 Task: Look for space in Beppu, Japan from 9th June, 2023 to 16th June, 2023 for 2 adults in price range Rs.8000 to Rs.16000. Place can be entire place with 2 bedrooms having 2 beds and 1 bathroom. Property type can be house, flat, guest house. Booking option can be shelf check-in. Required host language is English.
Action: Mouse moved to (547, 141)
Screenshot: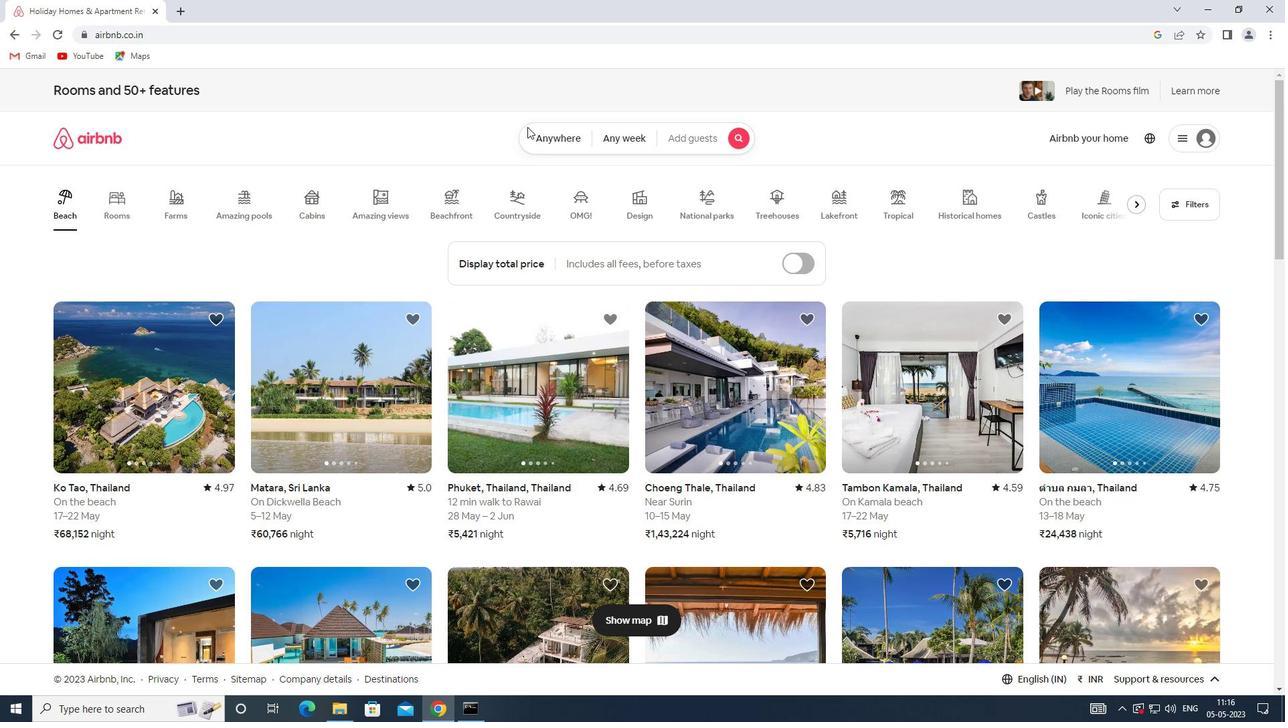 
Action: Mouse pressed left at (547, 141)
Screenshot: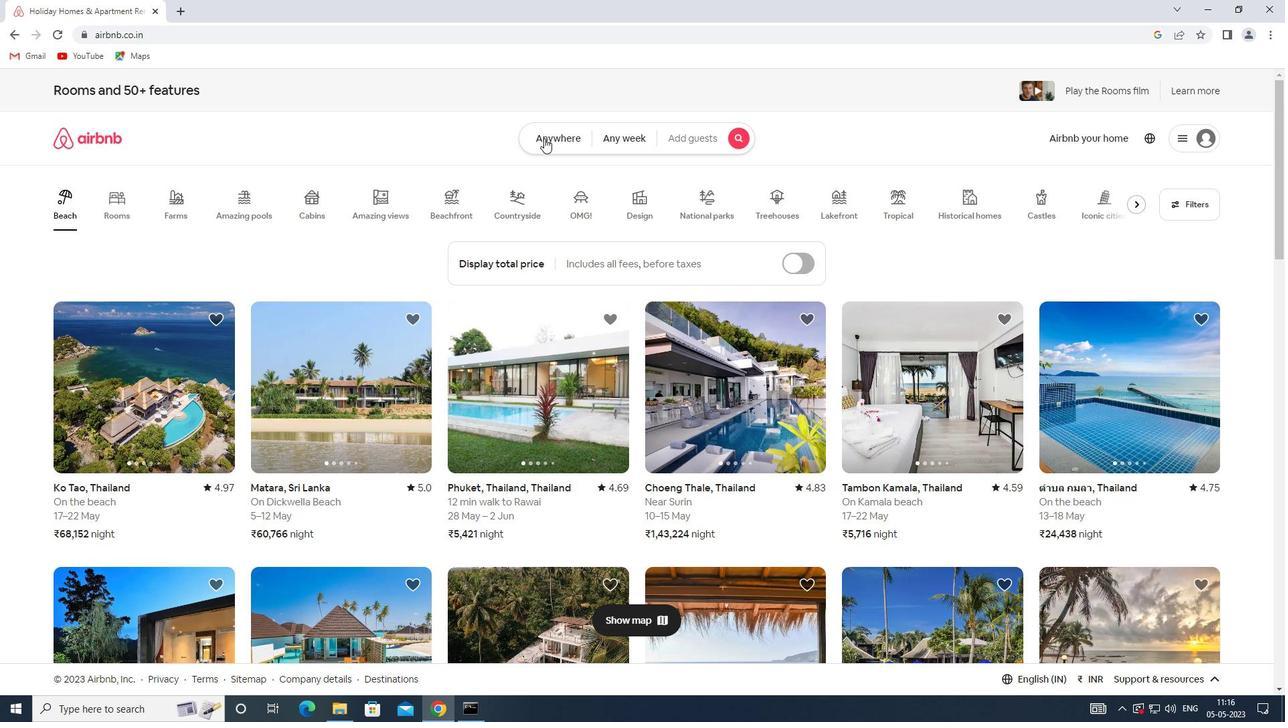 
Action: Mouse moved to (429, 191)
Screenshot: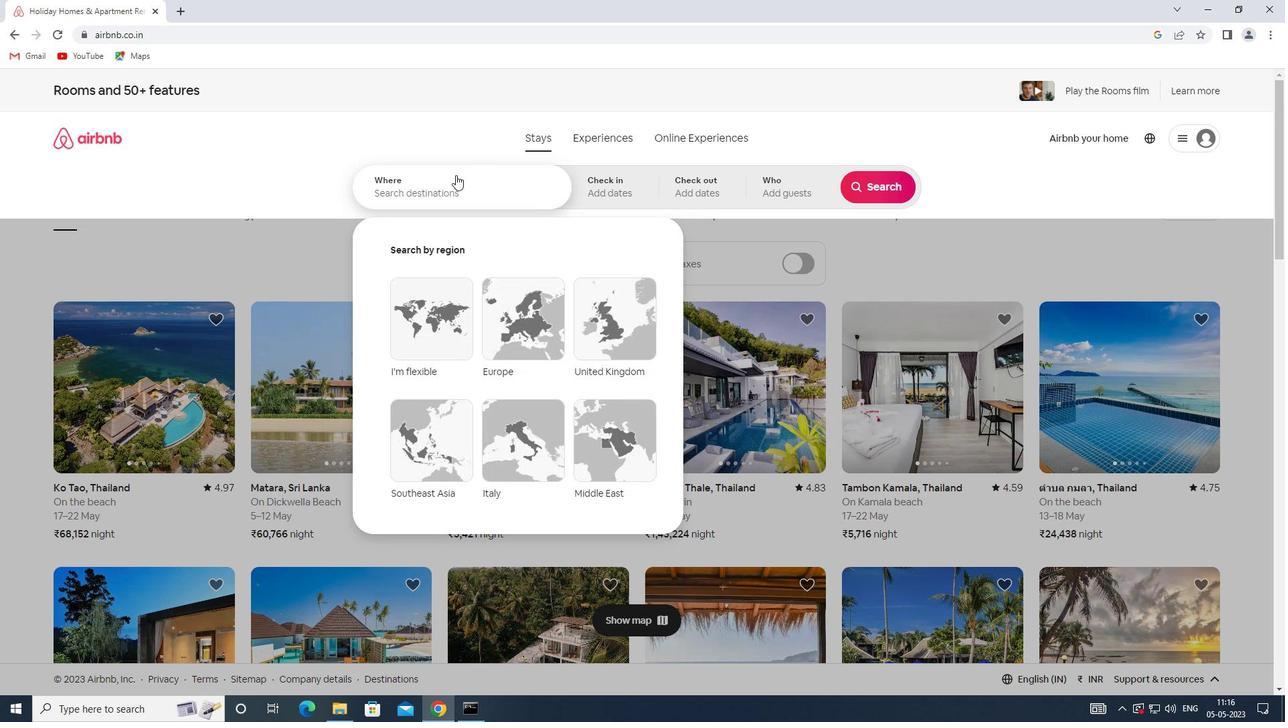 
Action: Mouse pressed left at (429, 191)
Screenshot: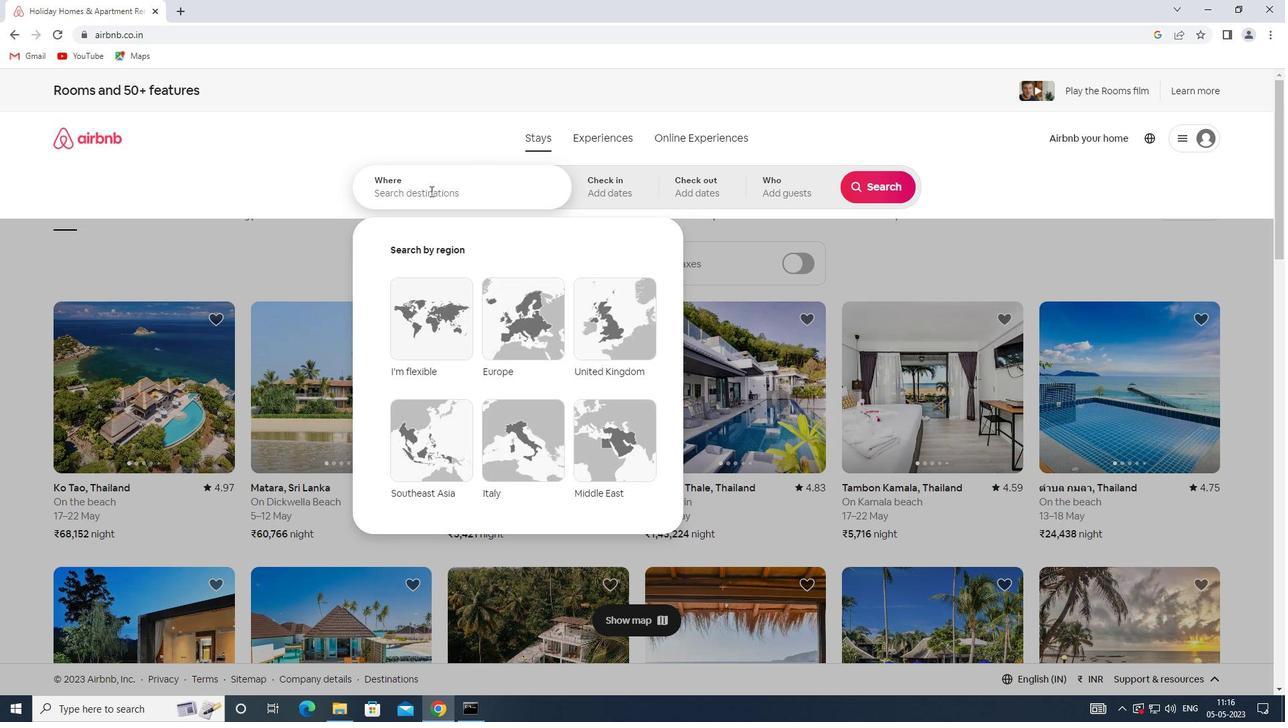 
Action: Key pressed <Key.shift>BEPPU,<Key.shift>JAPAN
Screenshot: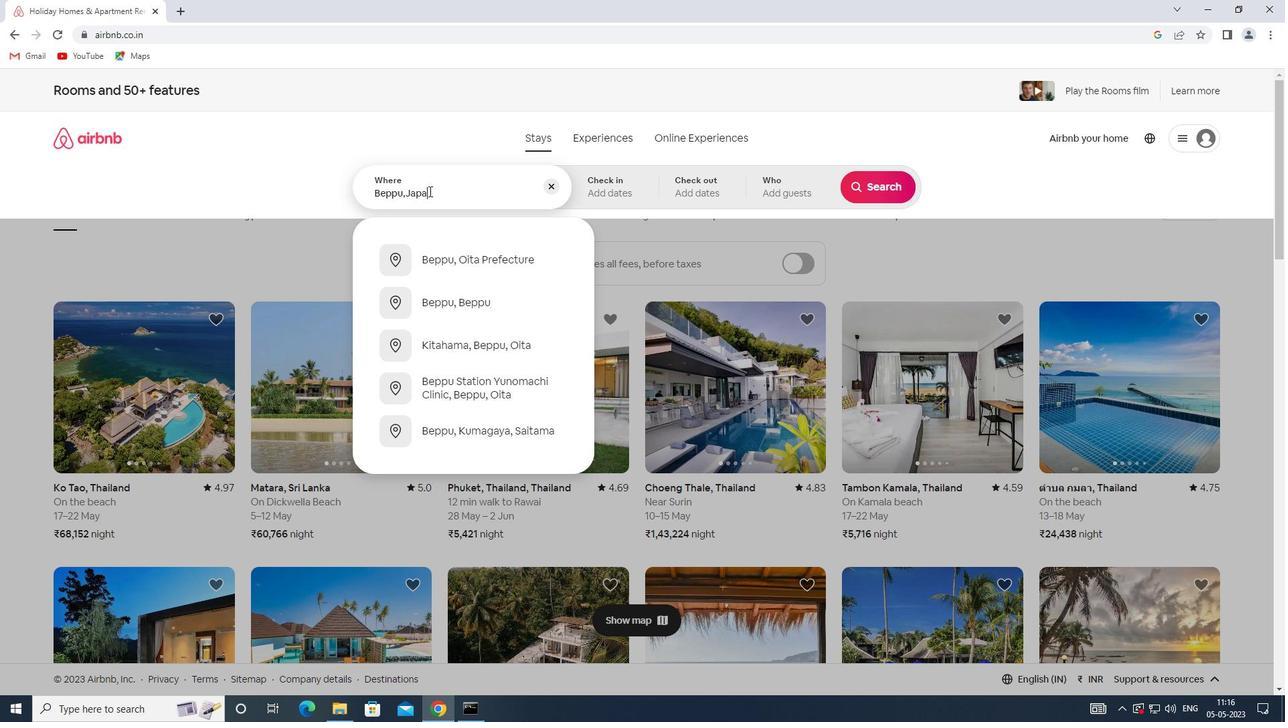 
Action: Mouse moved to (615, 188)
Screenshot: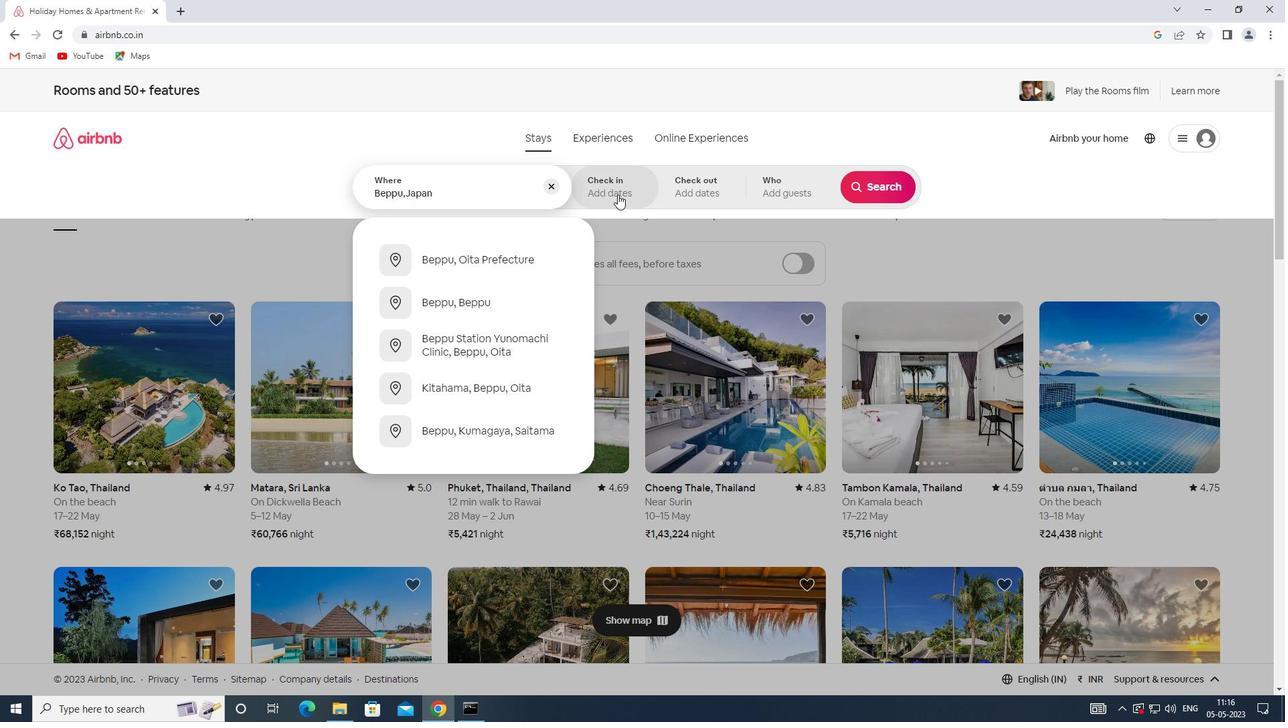 
Action: Mouse pressed left at (615, 188)
Screenshot: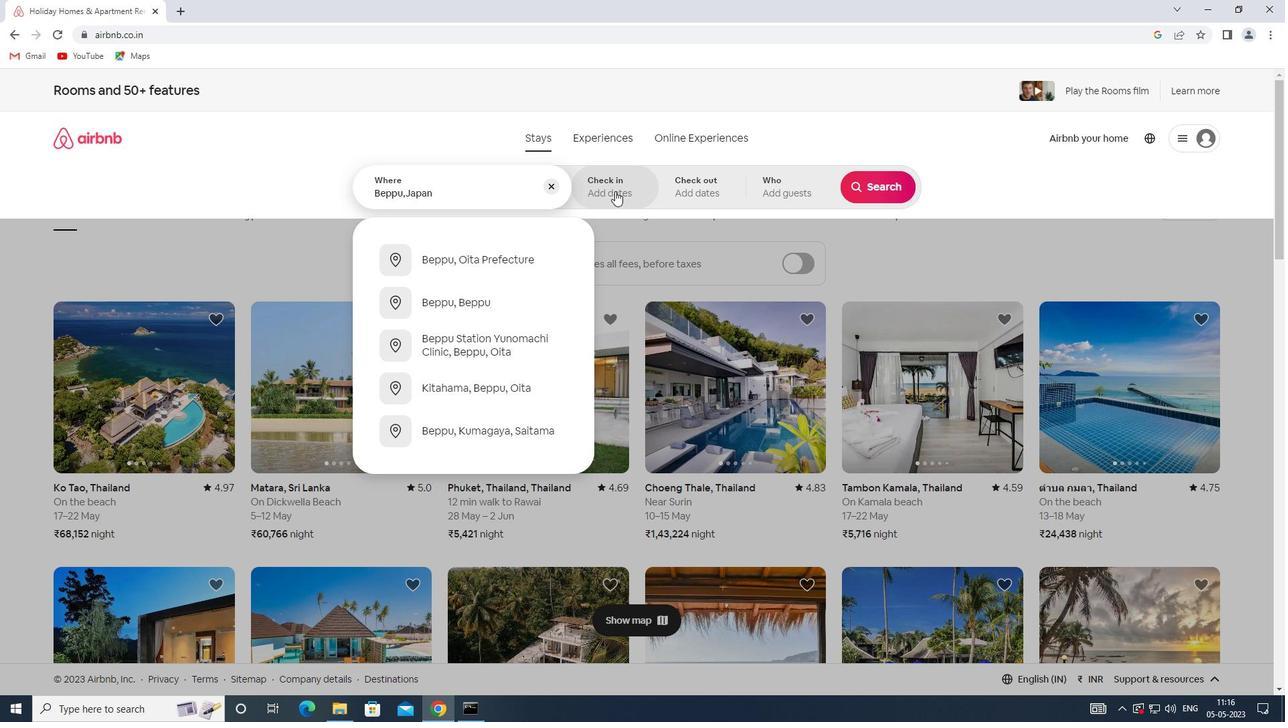 
Action: Mouse moved to (834, 380)
Screenshot: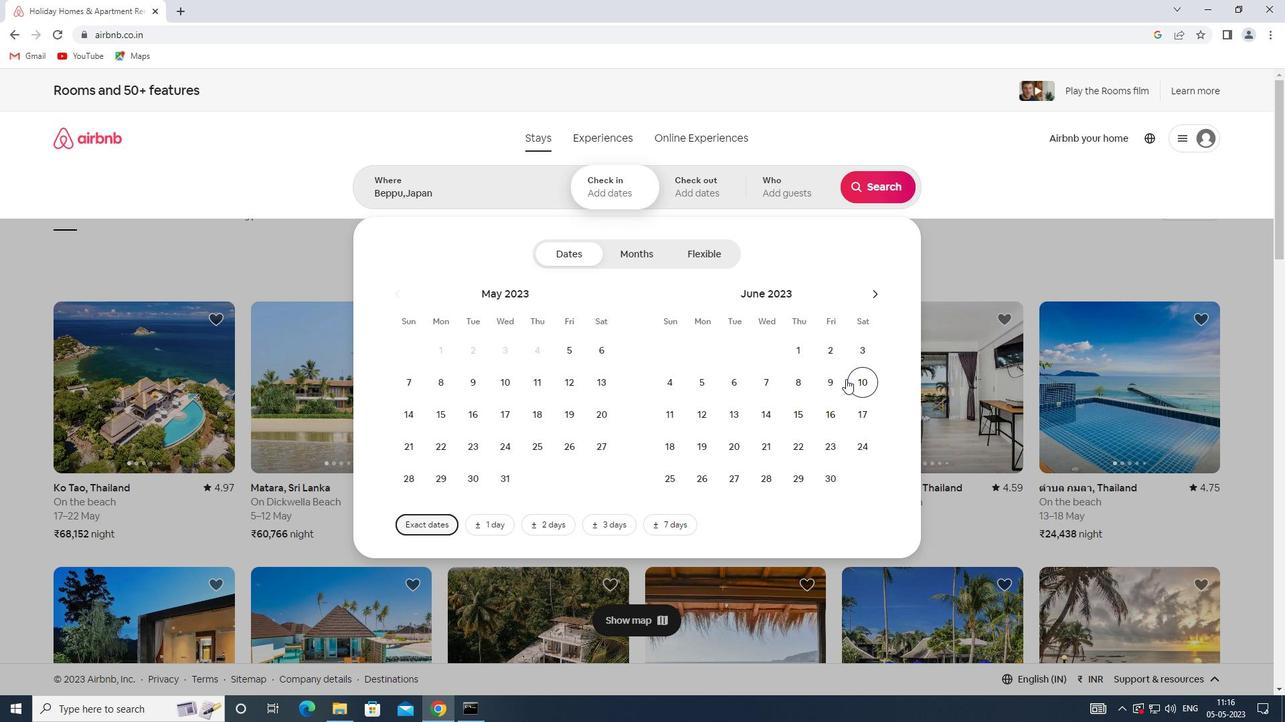 
Action: Mouse pressed left at (834, 380)
Screenshot: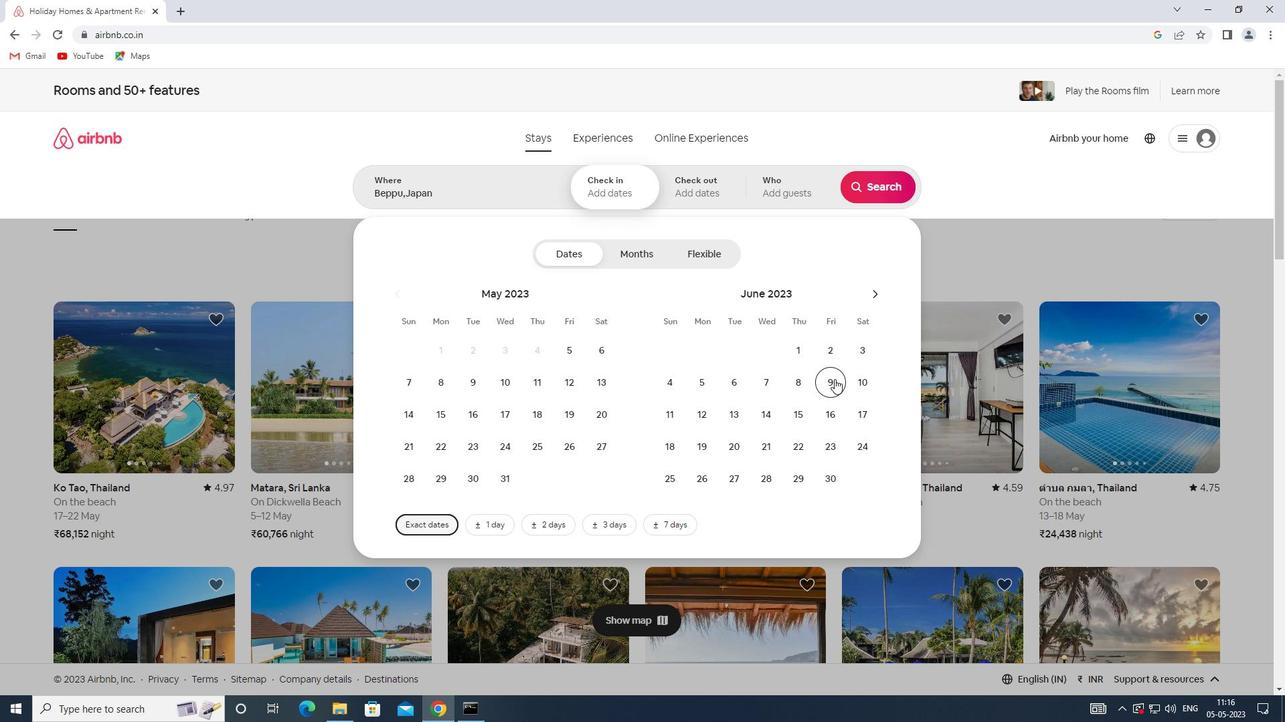 
Action: Mouse moved to (830, 416)
Screenshot: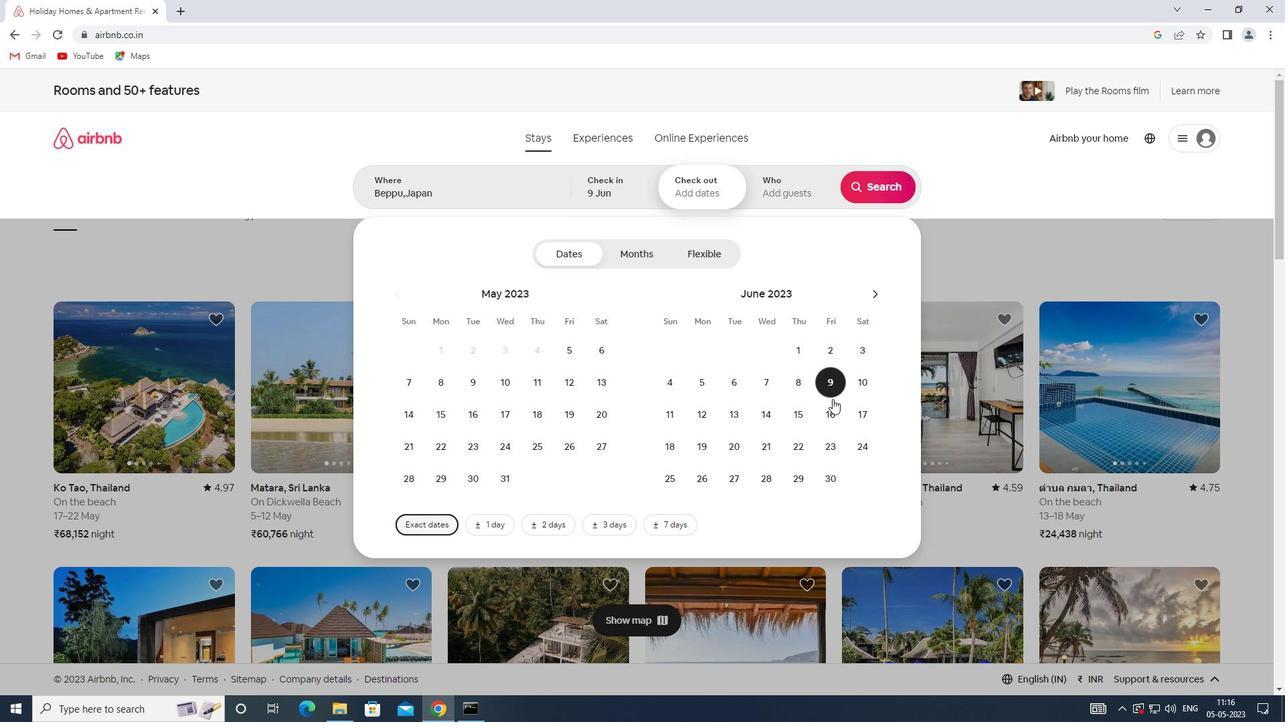 
Action: Mouse pressed left at (830, 416)
Screenshot: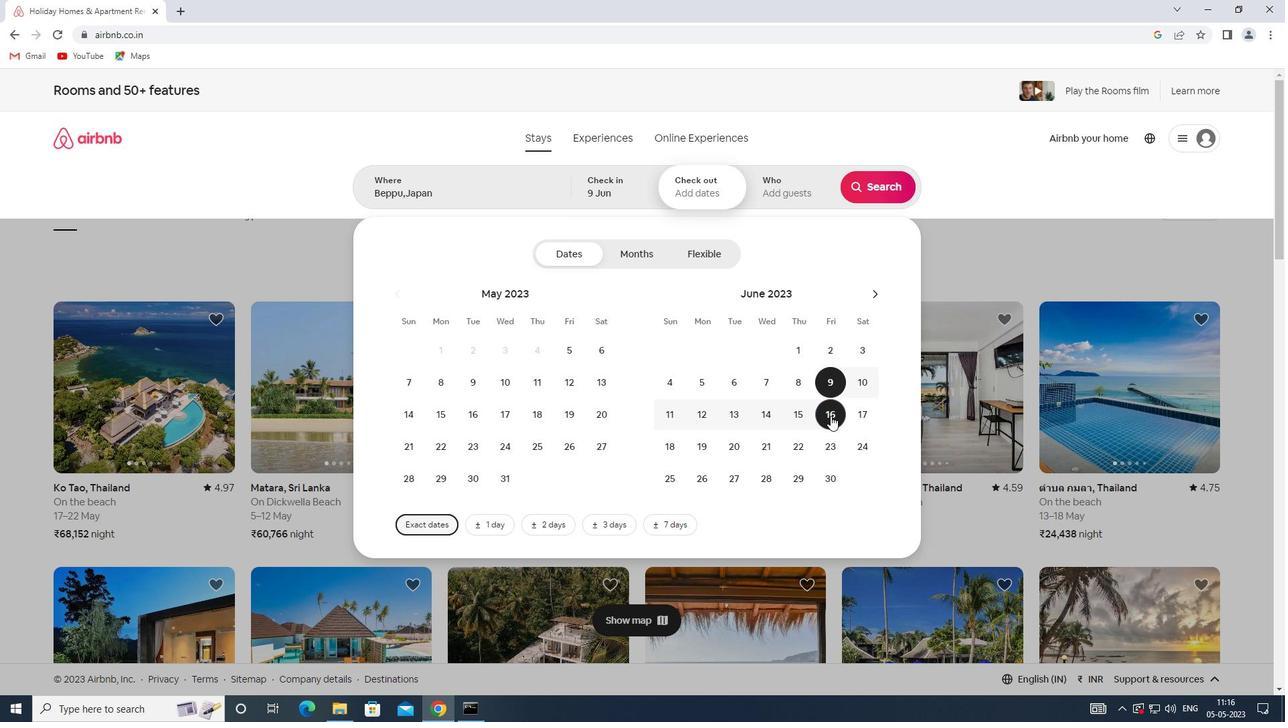 
Action: Mouse moved to (773, 189)
Screenshot: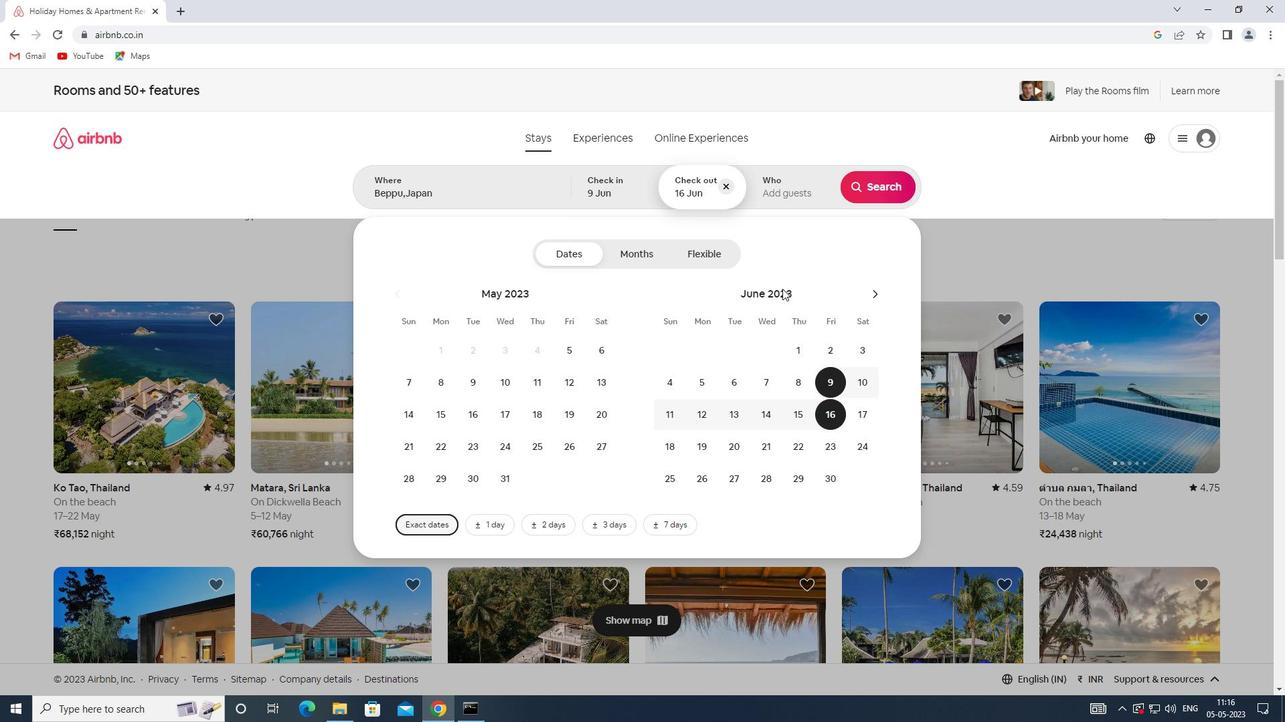 
Action: Mouse pressed left at (773, 189)
Screenshot: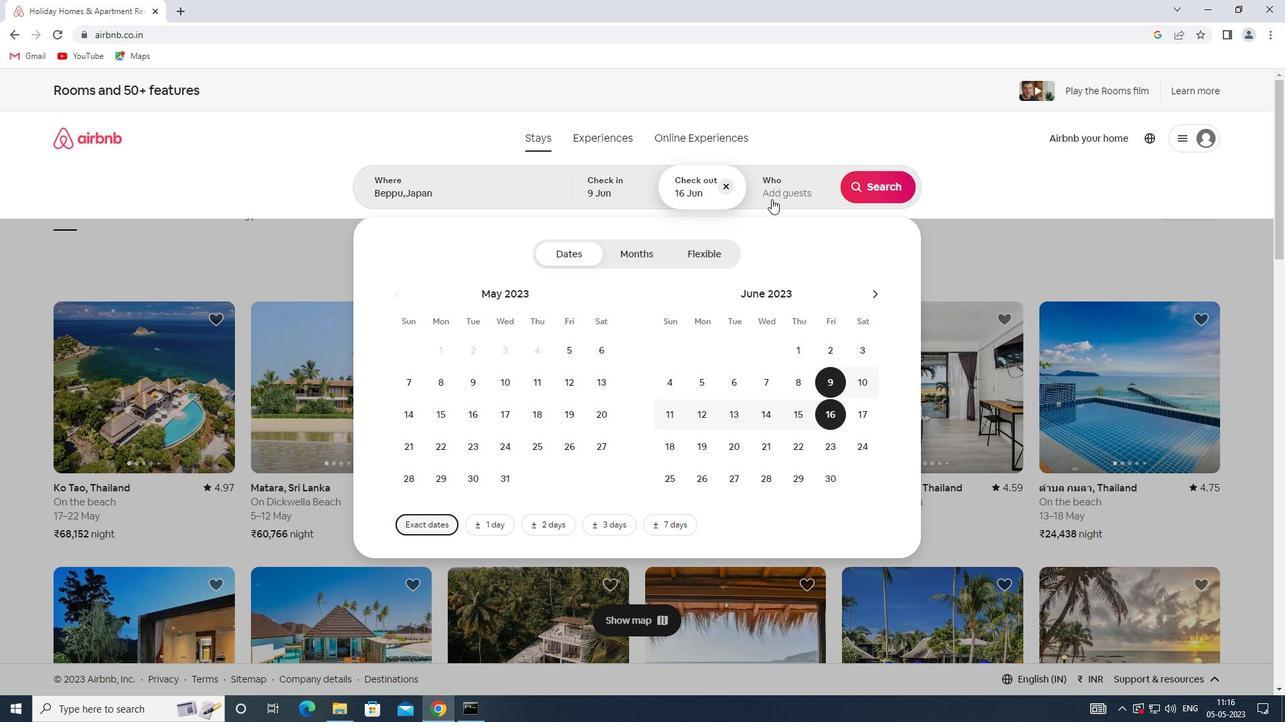 
Action: Mouse moved to (881, 255)
Screenshot: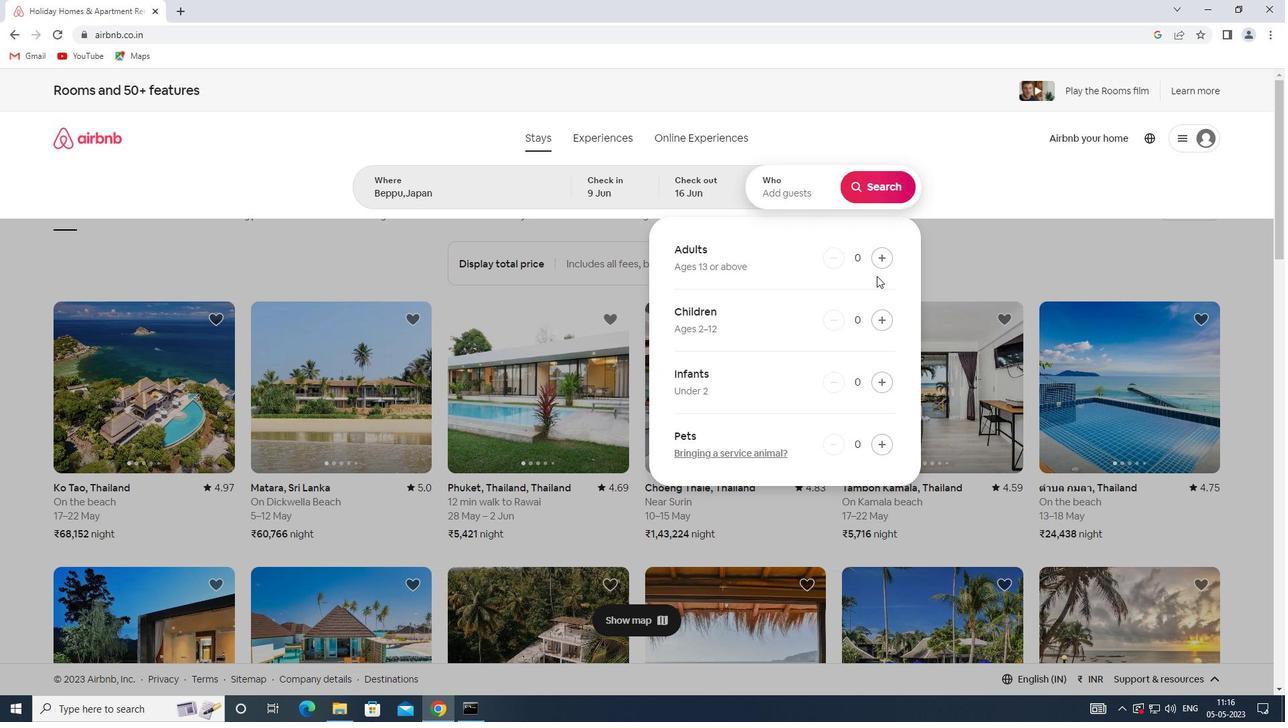 
Action: Mouse pressed left at (881, 255)
Screenshot: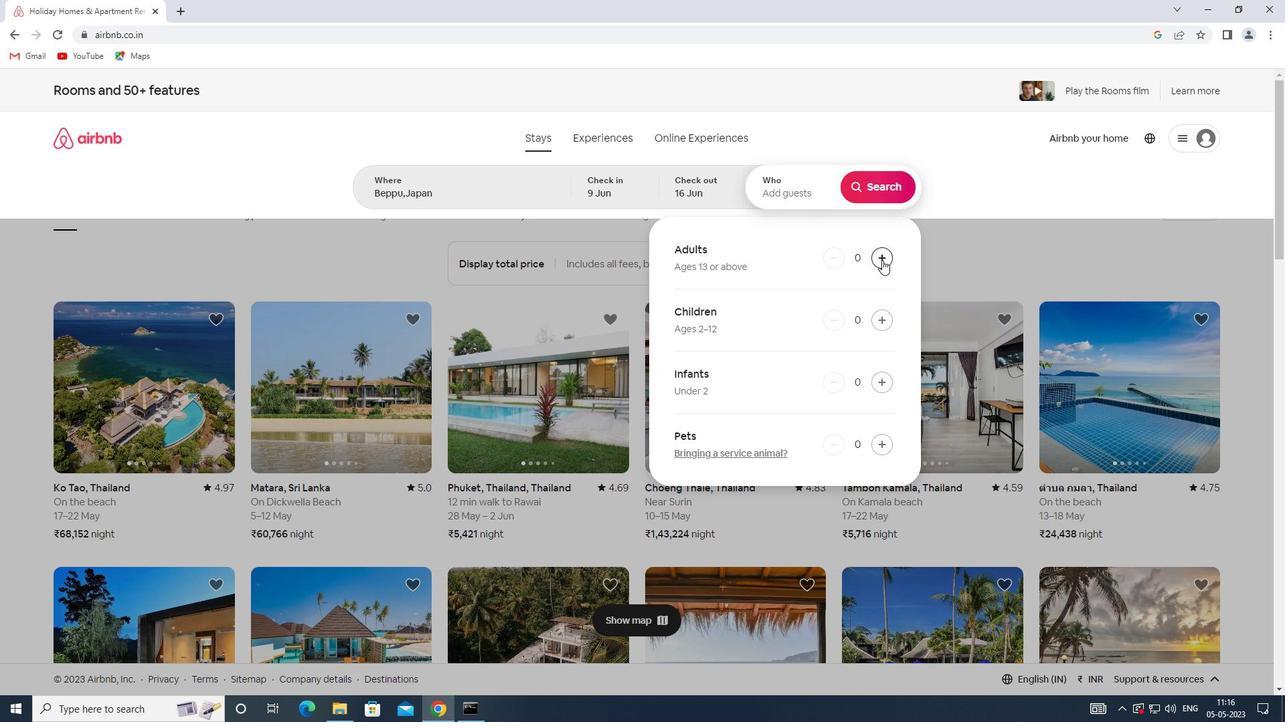 
Action: Mouse pressed left at (881, 255)
Screenshot: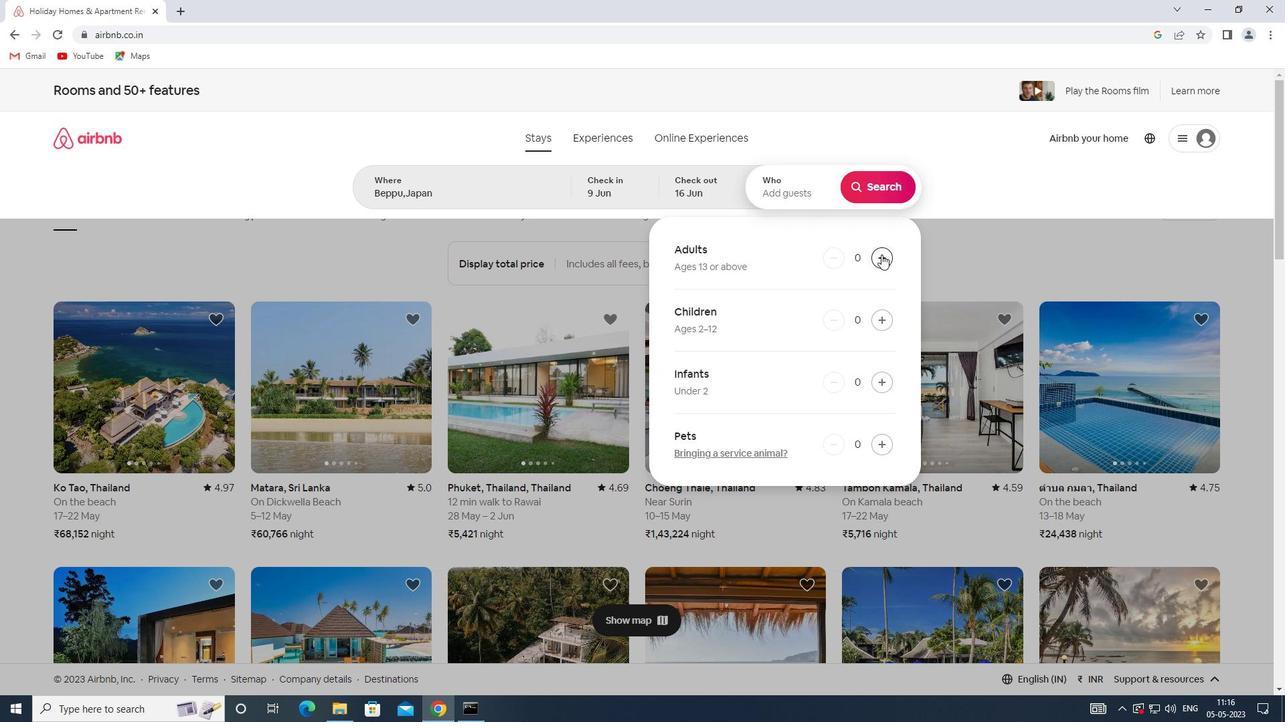 
Action: Mouse moved to (873, 190)
Screenshot: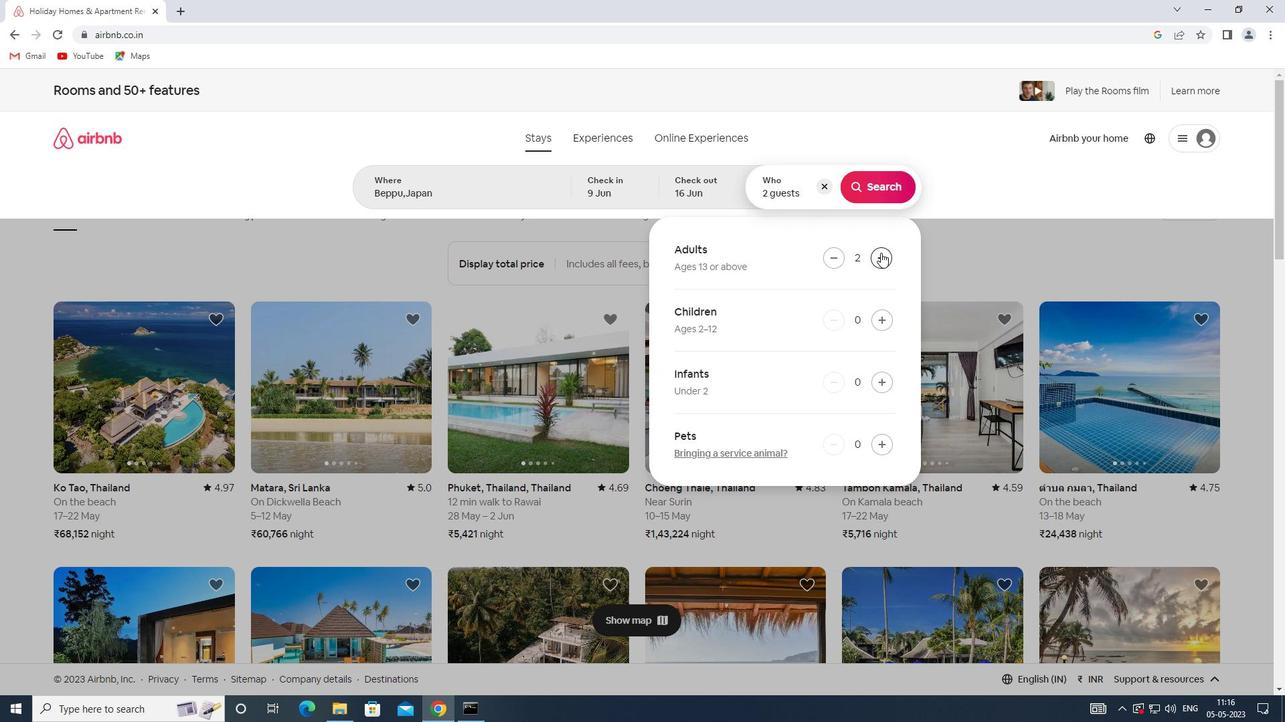 
Action: Mouse pressed left at (873, 190)
Screenshot: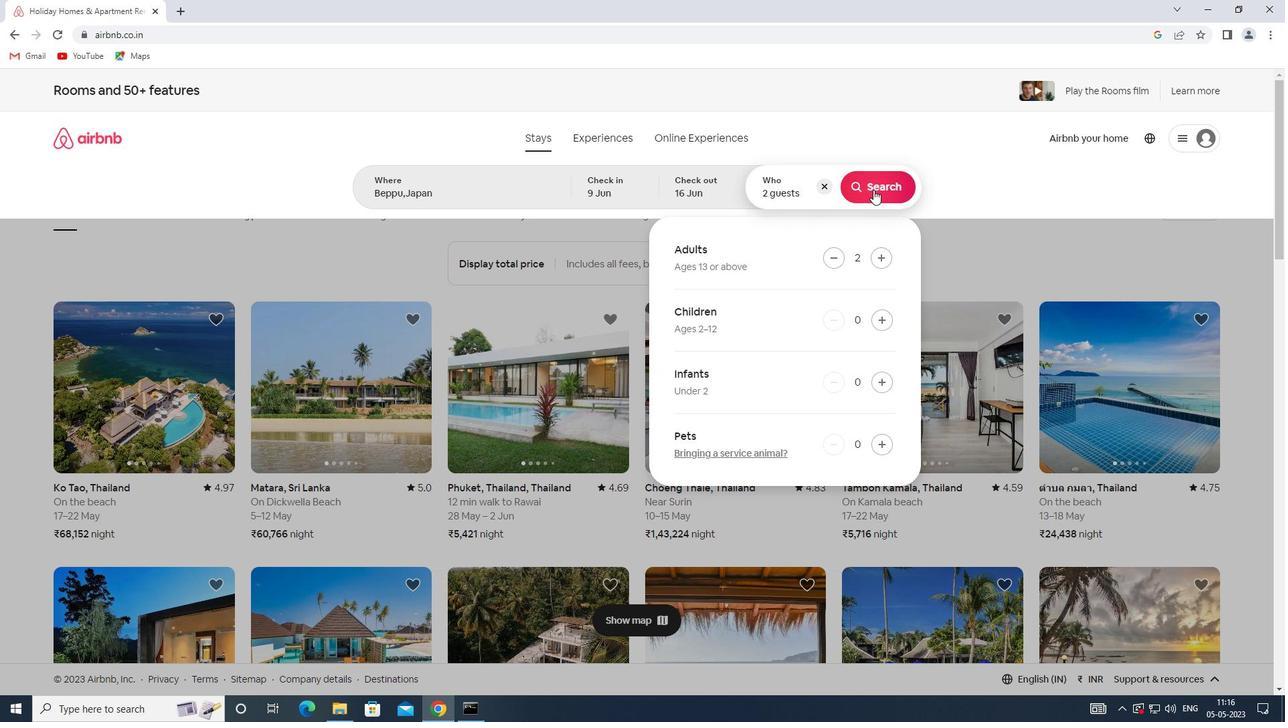 
Action: Mouse moved to (1232, 147)
Screenshot: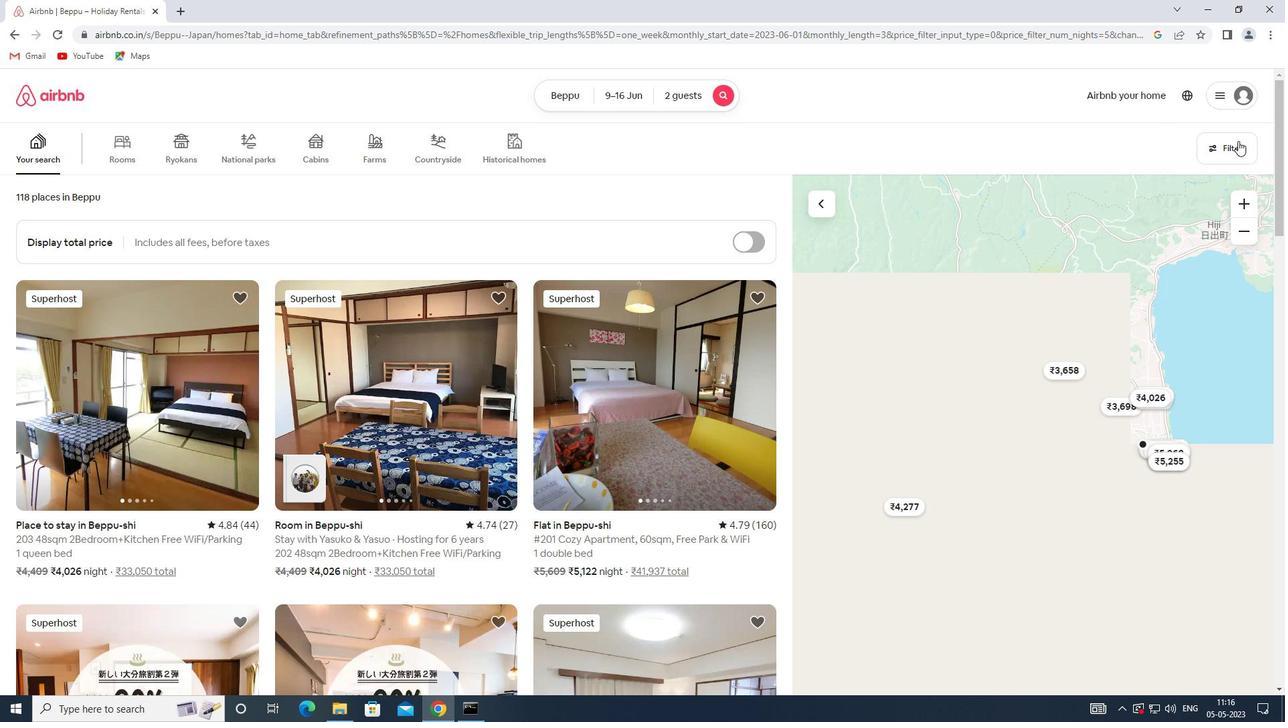 
Action: Mouse pressed left at (1232, 147)
Screenshot: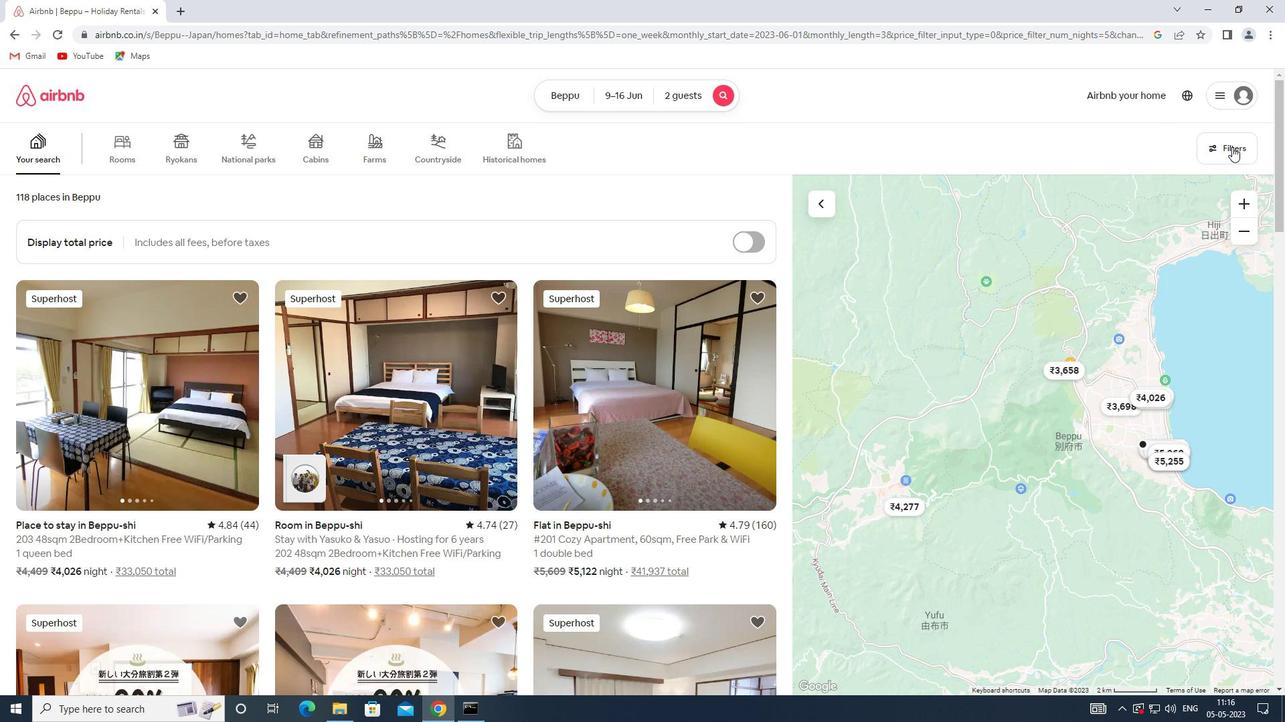 
Action: Mouse moved to (473, 475)
Screenshot: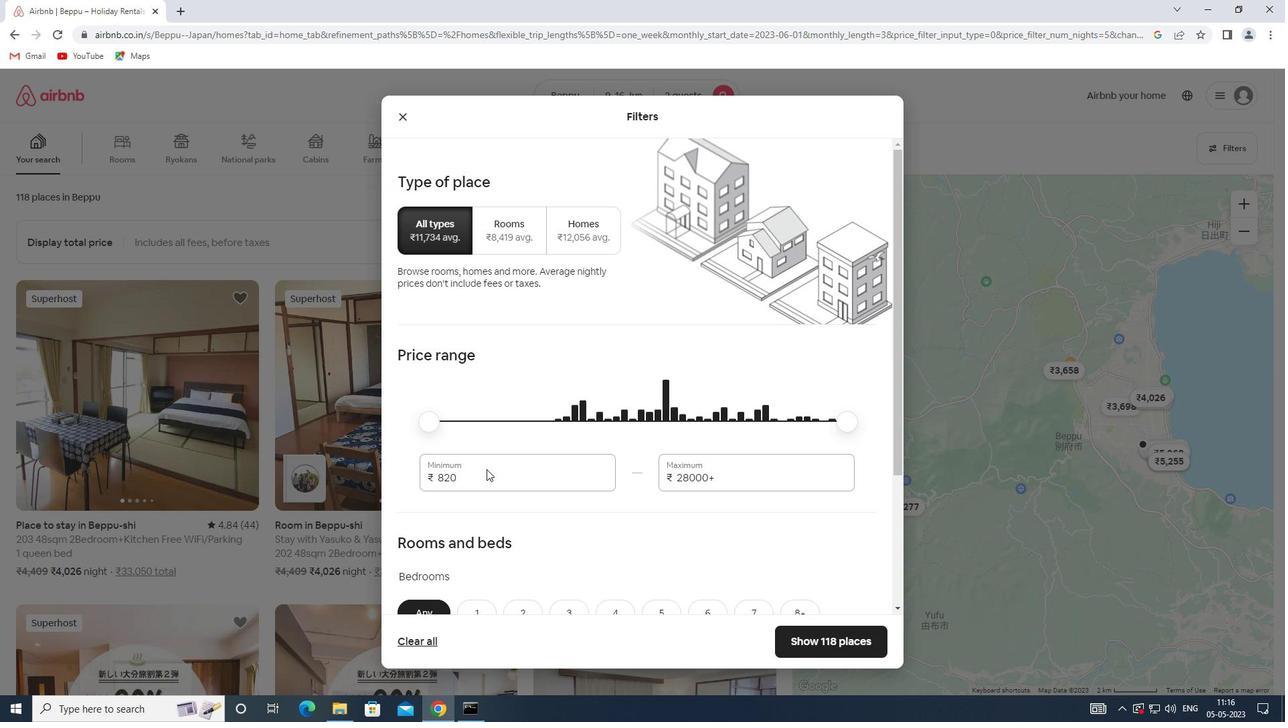 
Action: Mouse pressed left at (473, 475)
Screenshot: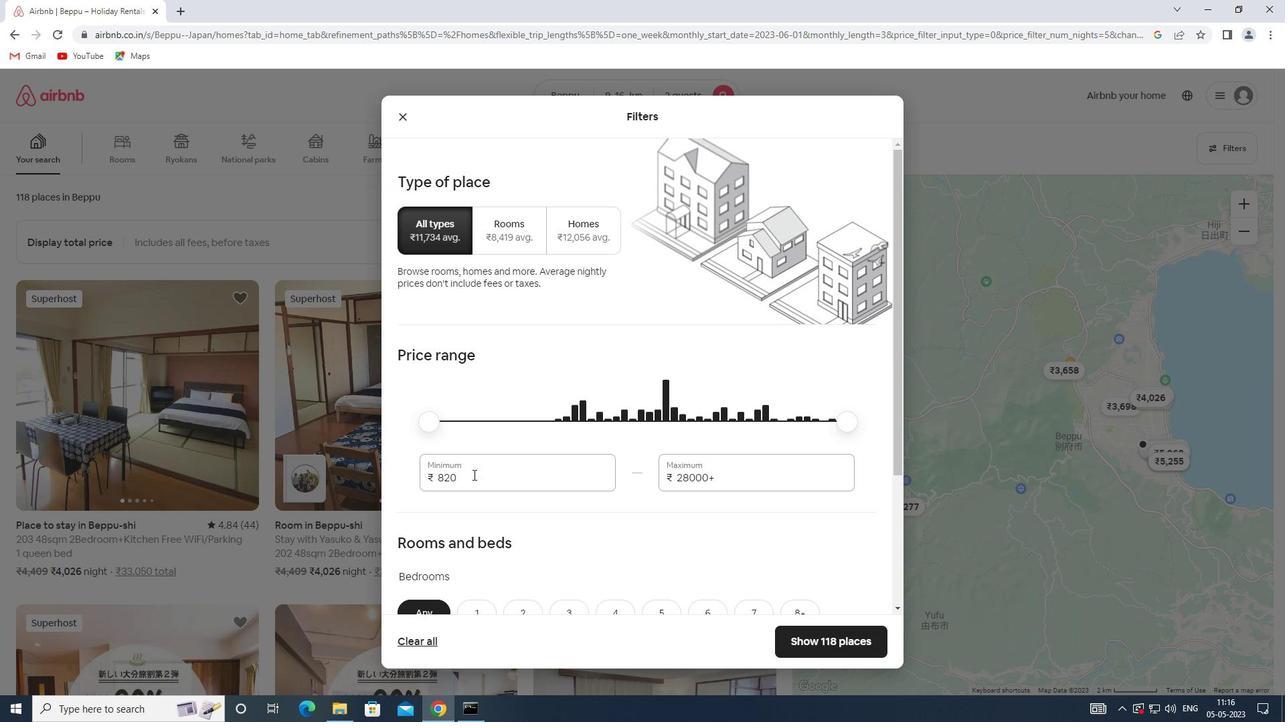 
Action: Mouse moved to (411, 475)
Screenshot: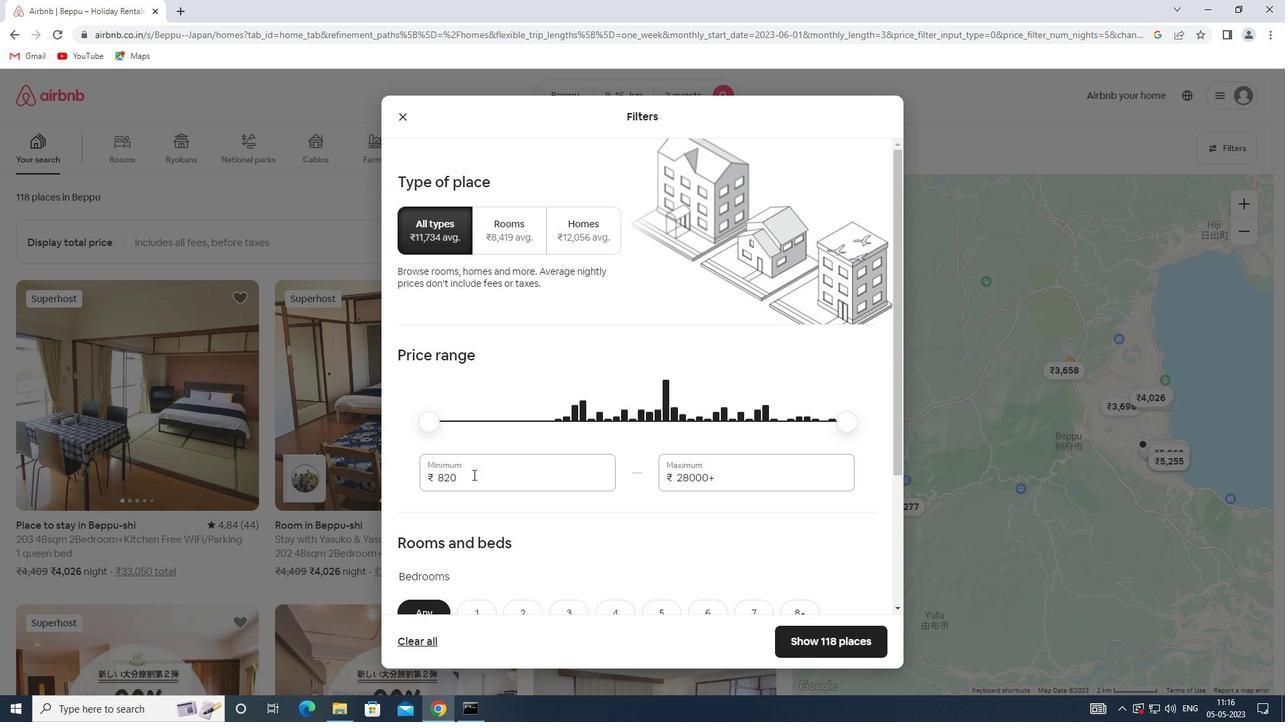 
Action: Key pressed 8000
Screenshot: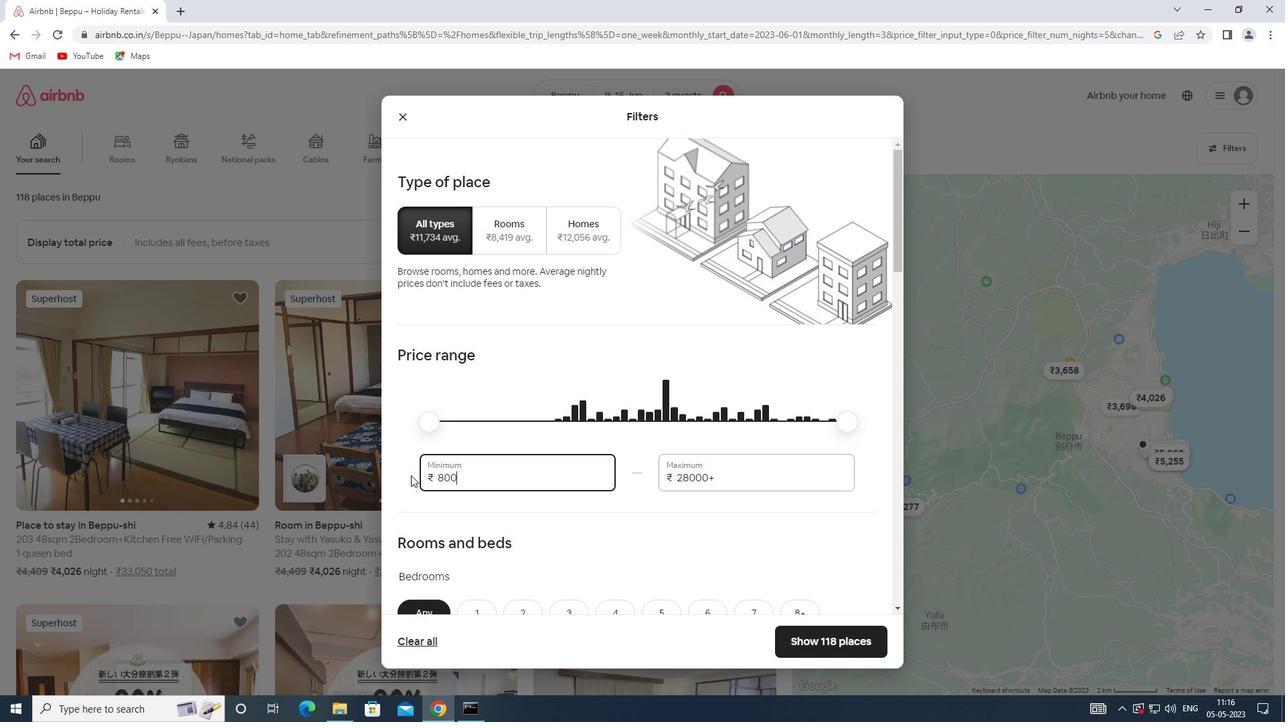 
Action: Mouse moved to (724, 479)
Screenshot: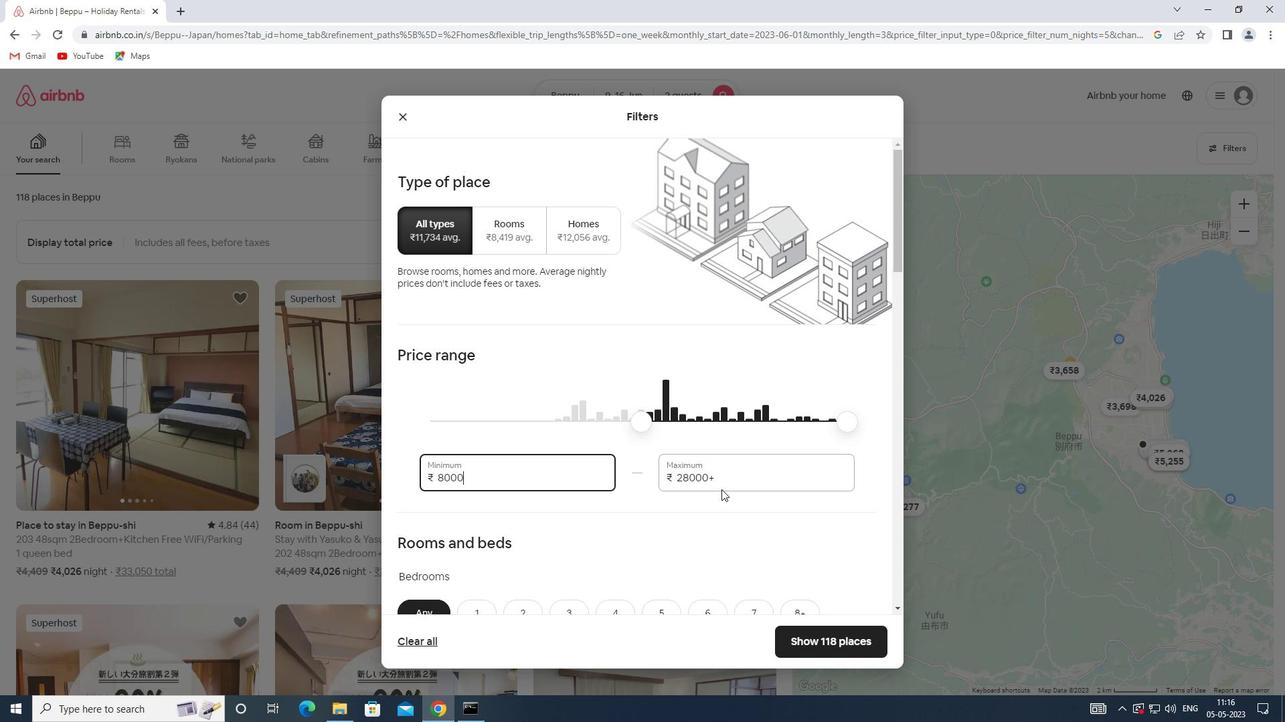 
Action: Mouse pressed left at (724, 479)
Screenshot: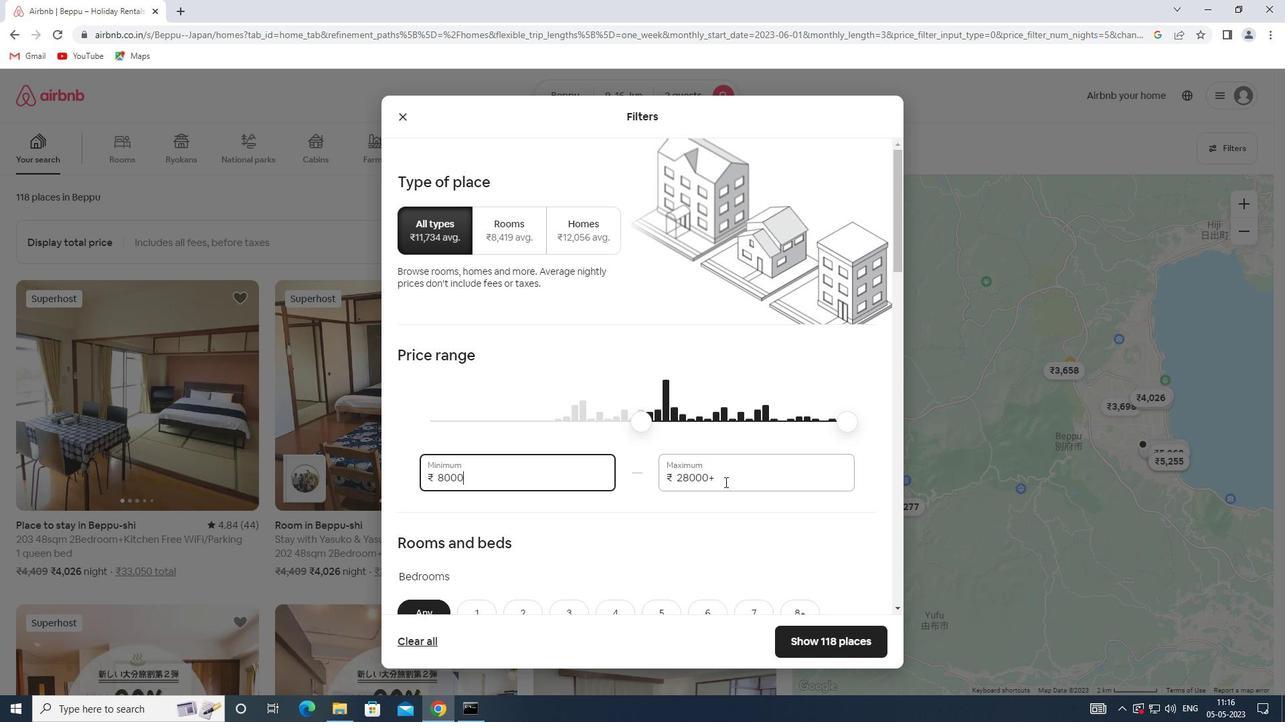 
Action: Mouse moved to (635, 475)
Screenshot: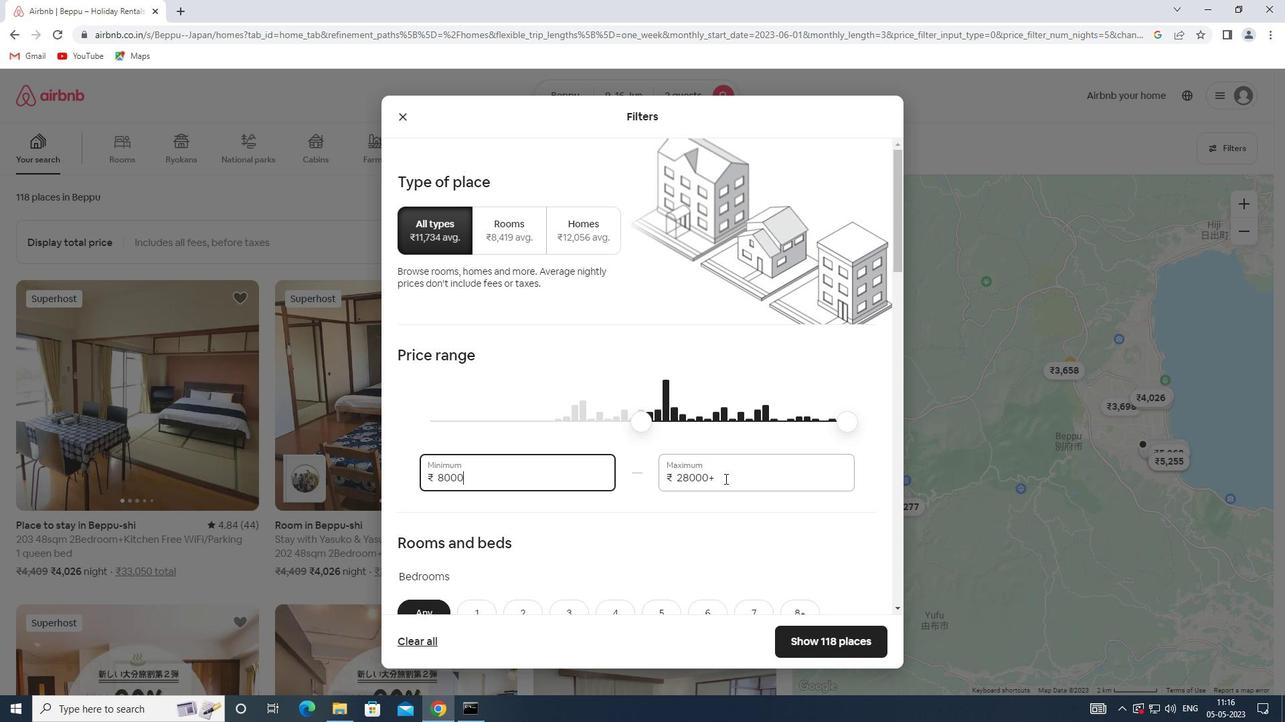 
Action: Key pressed 16000
Screenshot: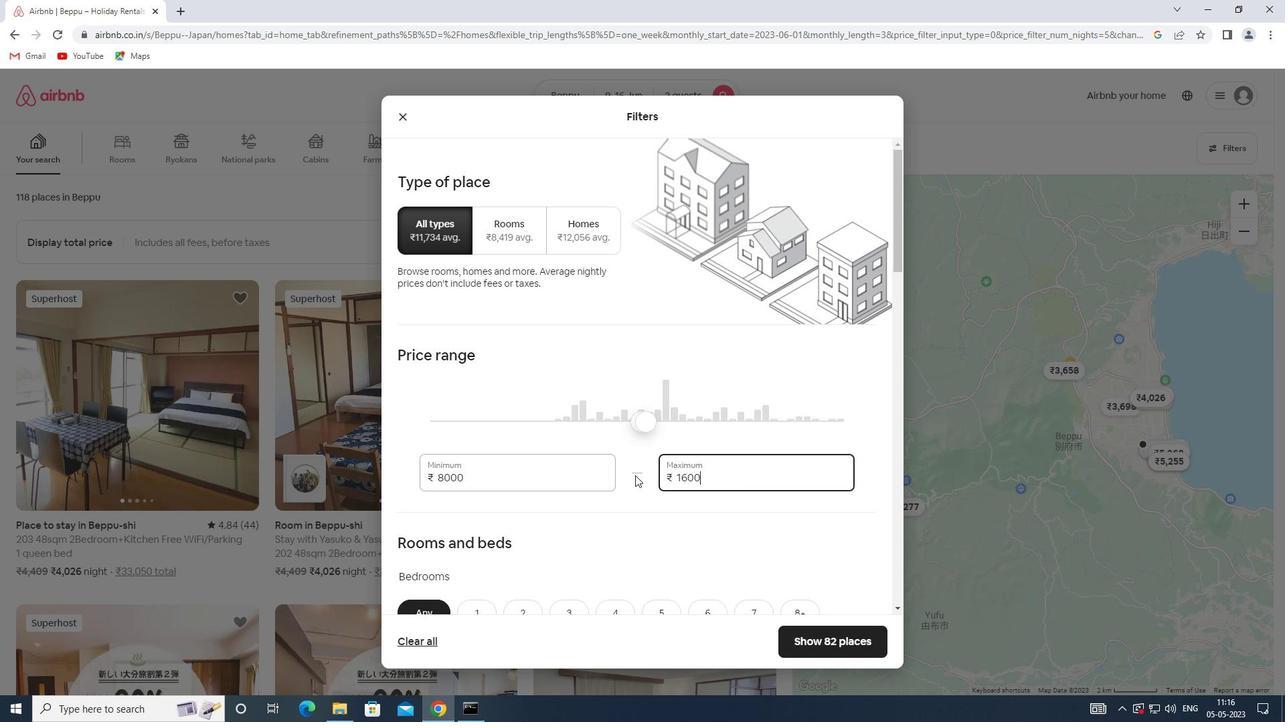 
Action: Mouse scrolled (635, 475) with delta (0, 0)
Screenshot: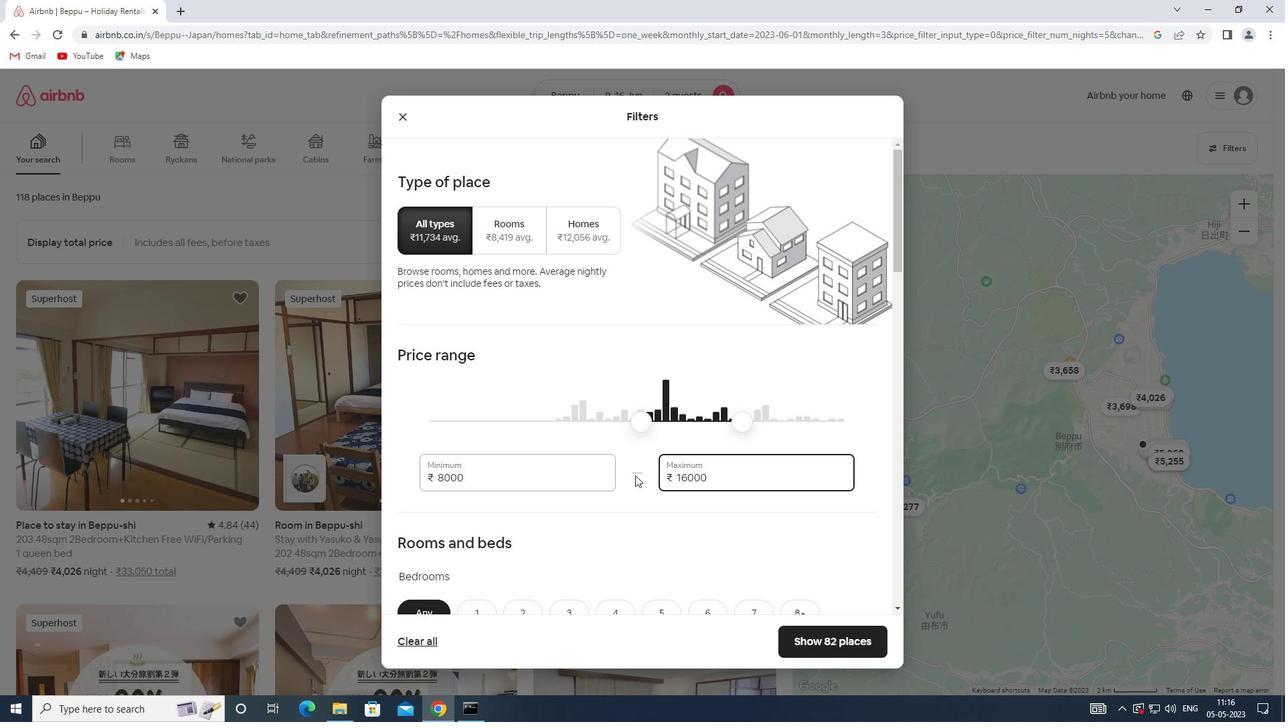 
Action: Mouse scrolled (635, 475) with delta (0, 0)
Screenshot: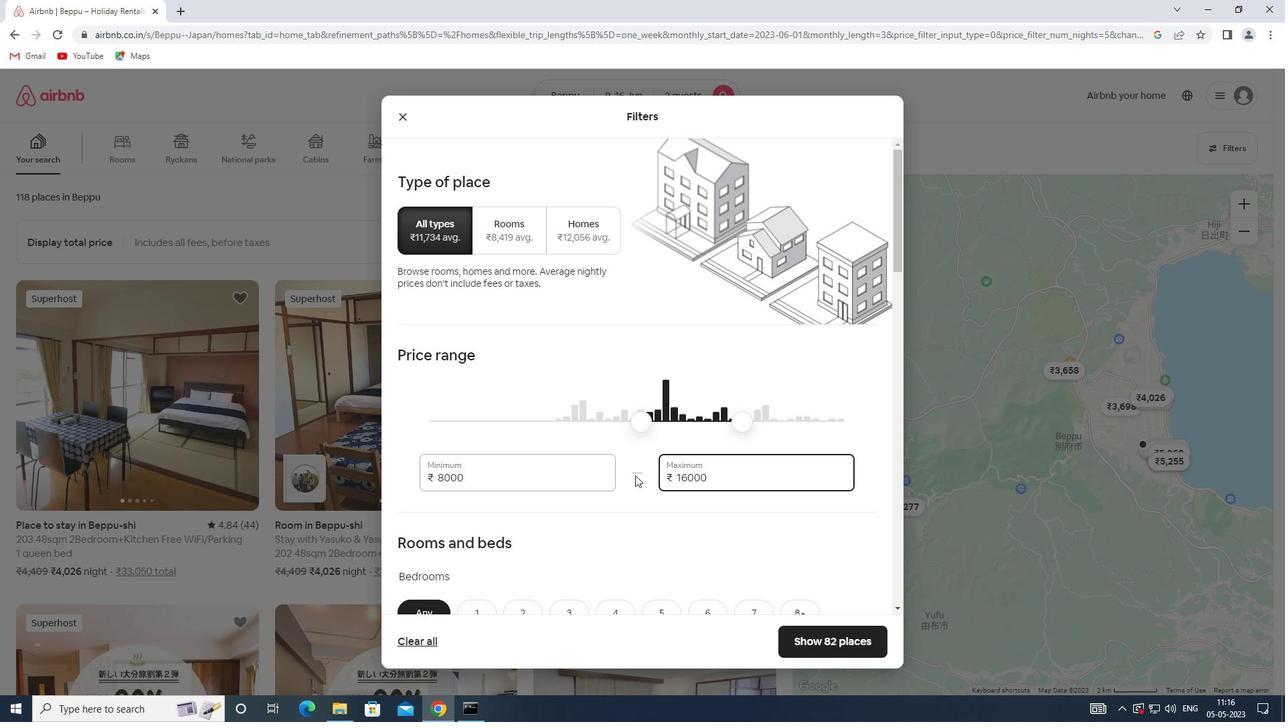 
Action: Mouse scrolled (635, 475) with delta (0, 0)
Screenshot: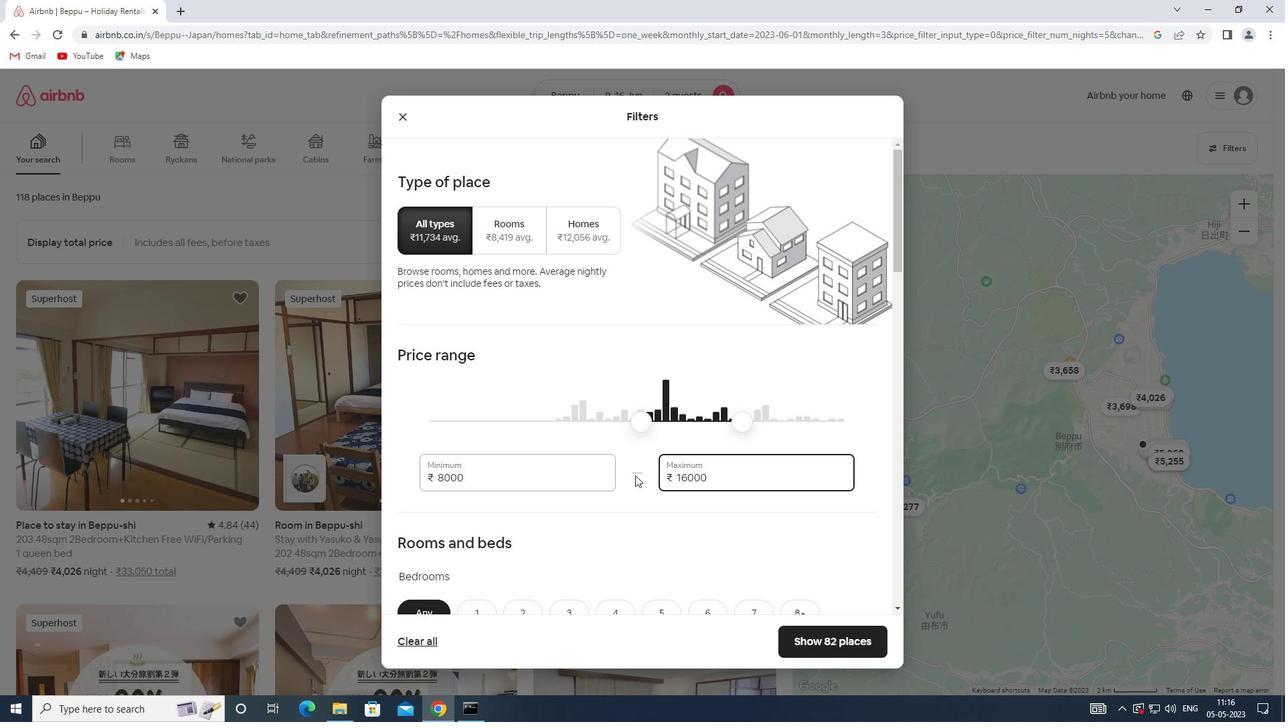 
Action: Mouse moved to (530, 416)
Screenshot: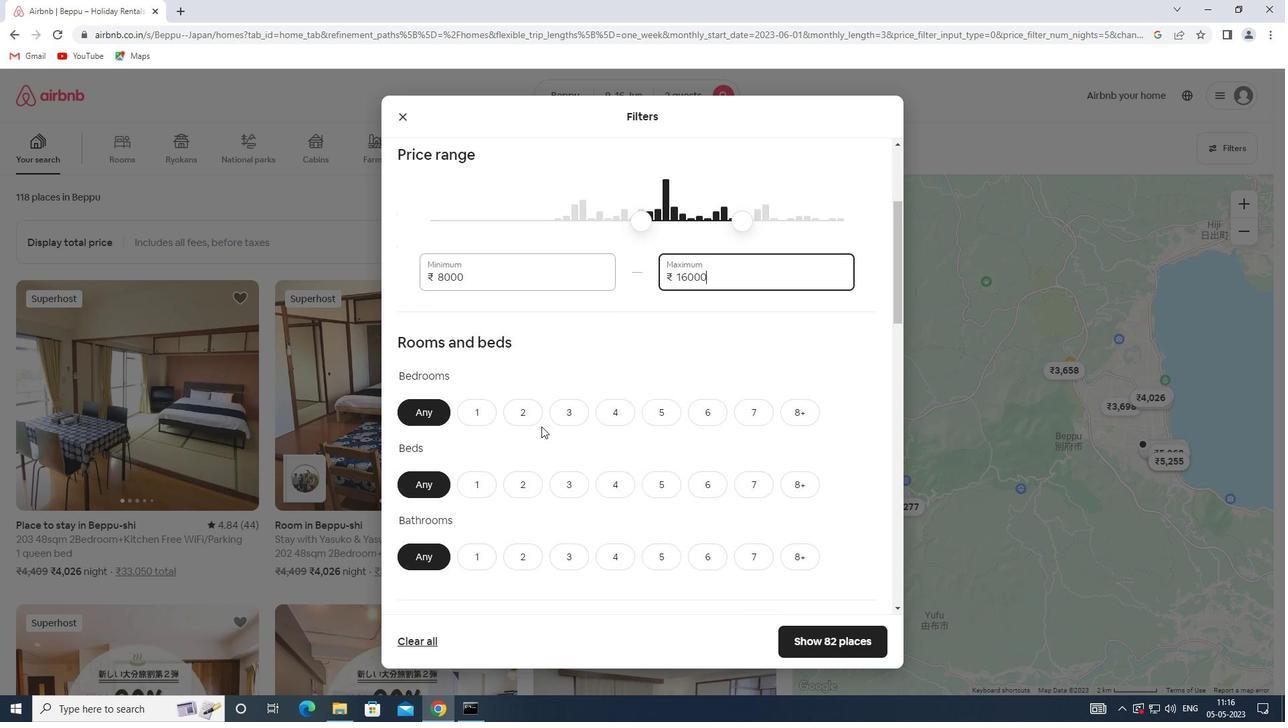 
Action: Mouse pressed left at (530, 416)
Screenshot: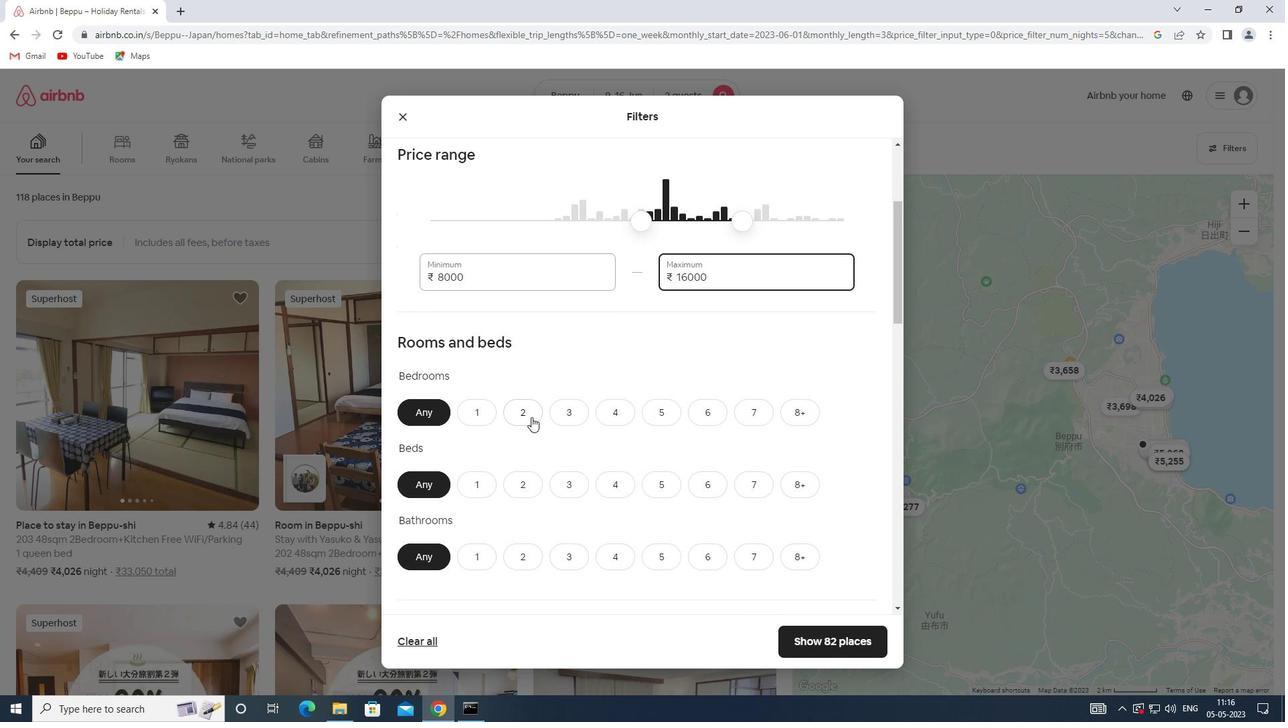 
Action: Mouse moved to (526, 479)
Screenshot: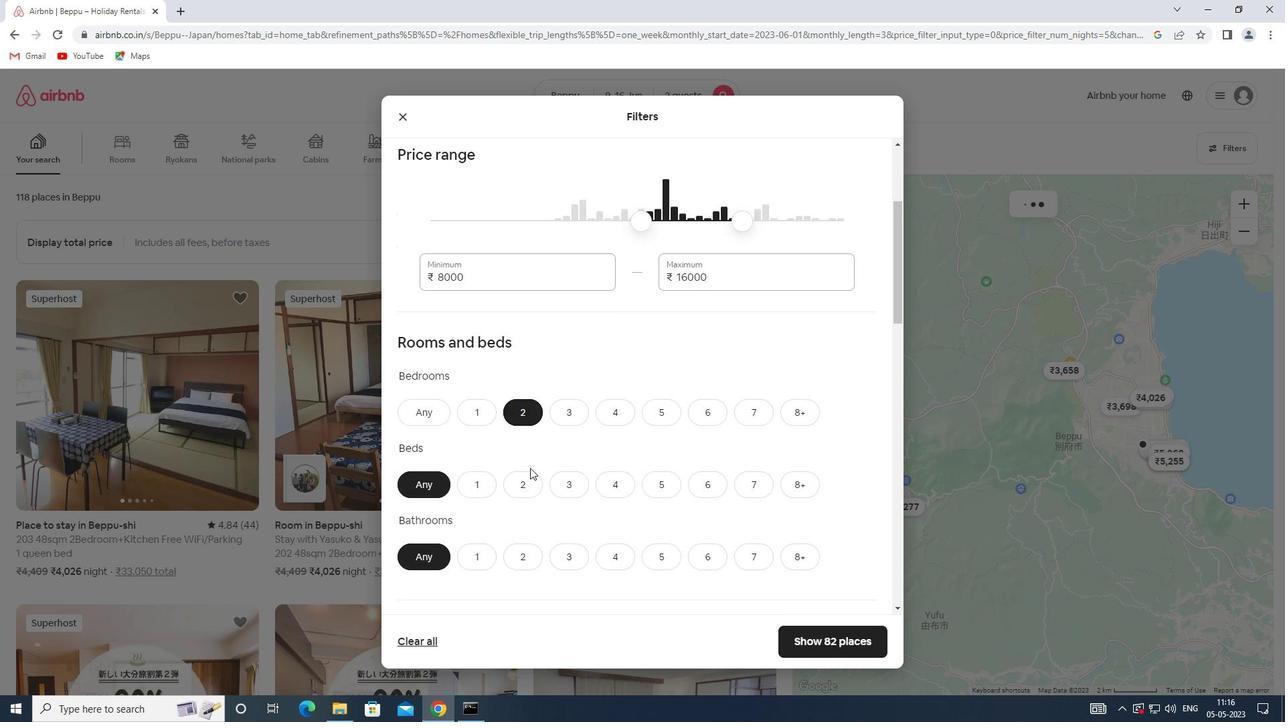 
Action: Mouse pressed left at (526, 479)
Screenshot: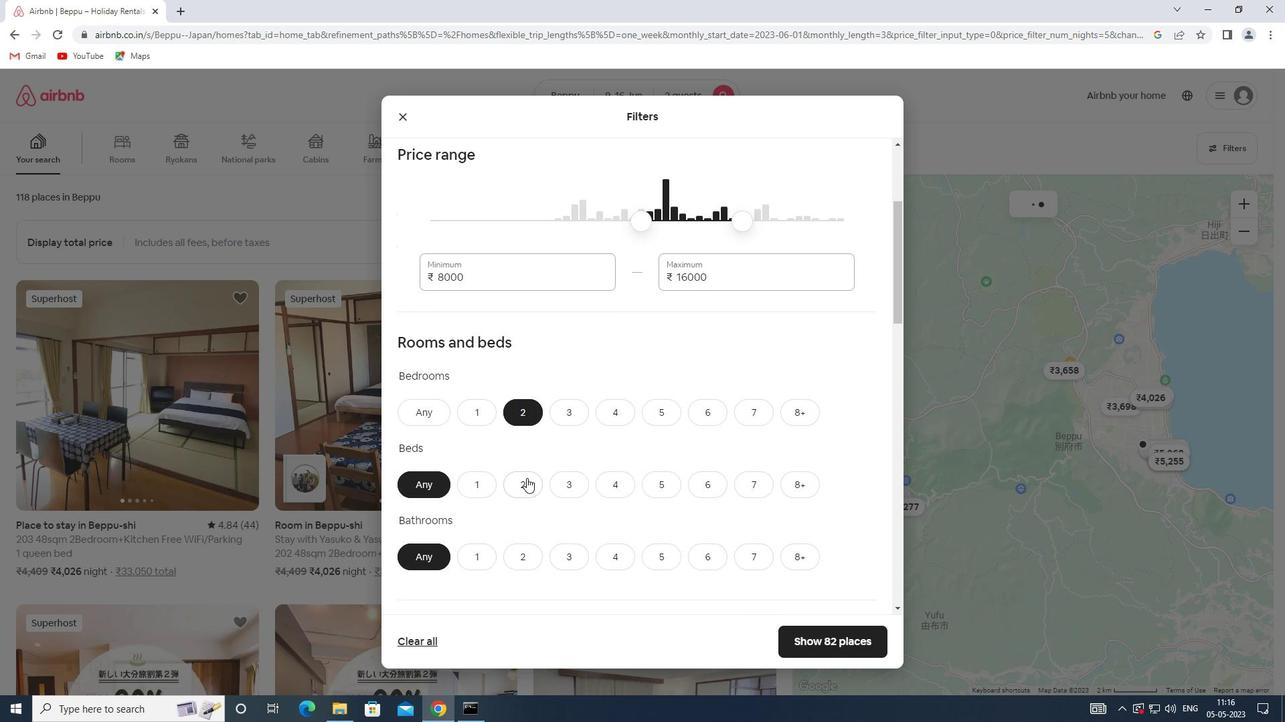 
Action: Mouse moved to (471, 554)
Screenshot: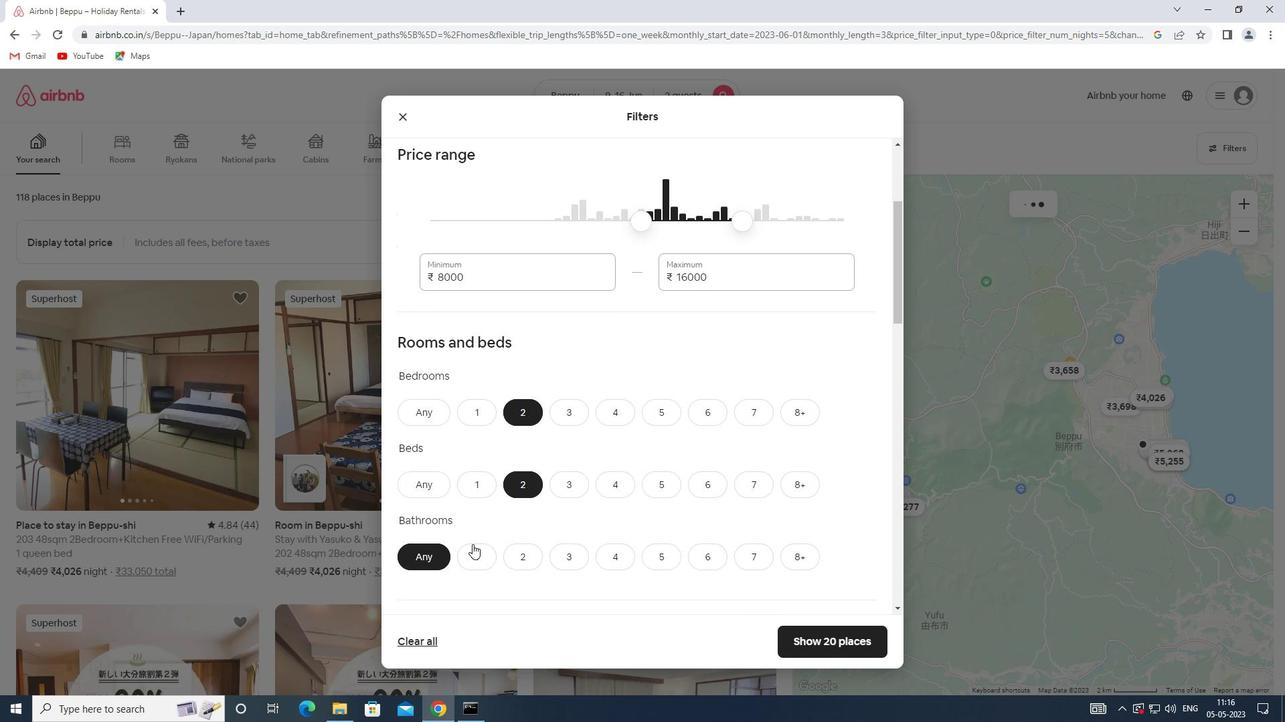 
Action: Mouse pressed left at (471, 554)
Screenshot: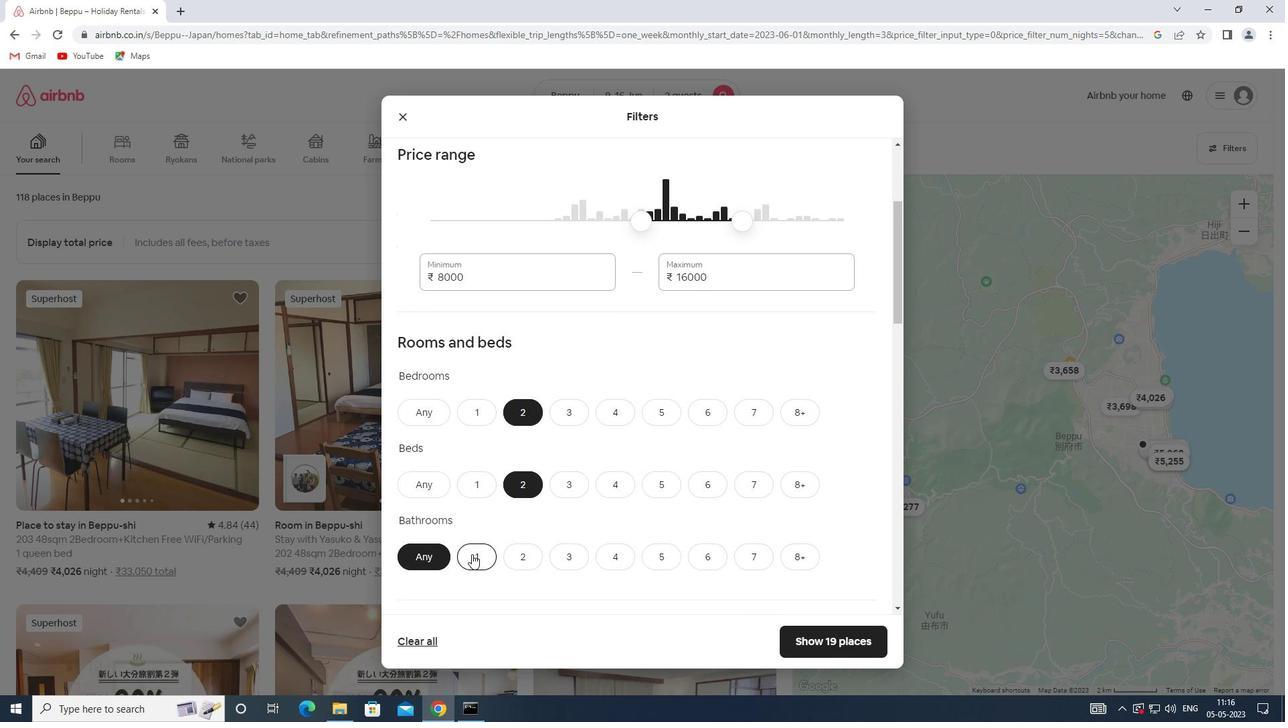 
Action: Mouse scrolled (471, 554) with delta (0, 0)
Screenshot: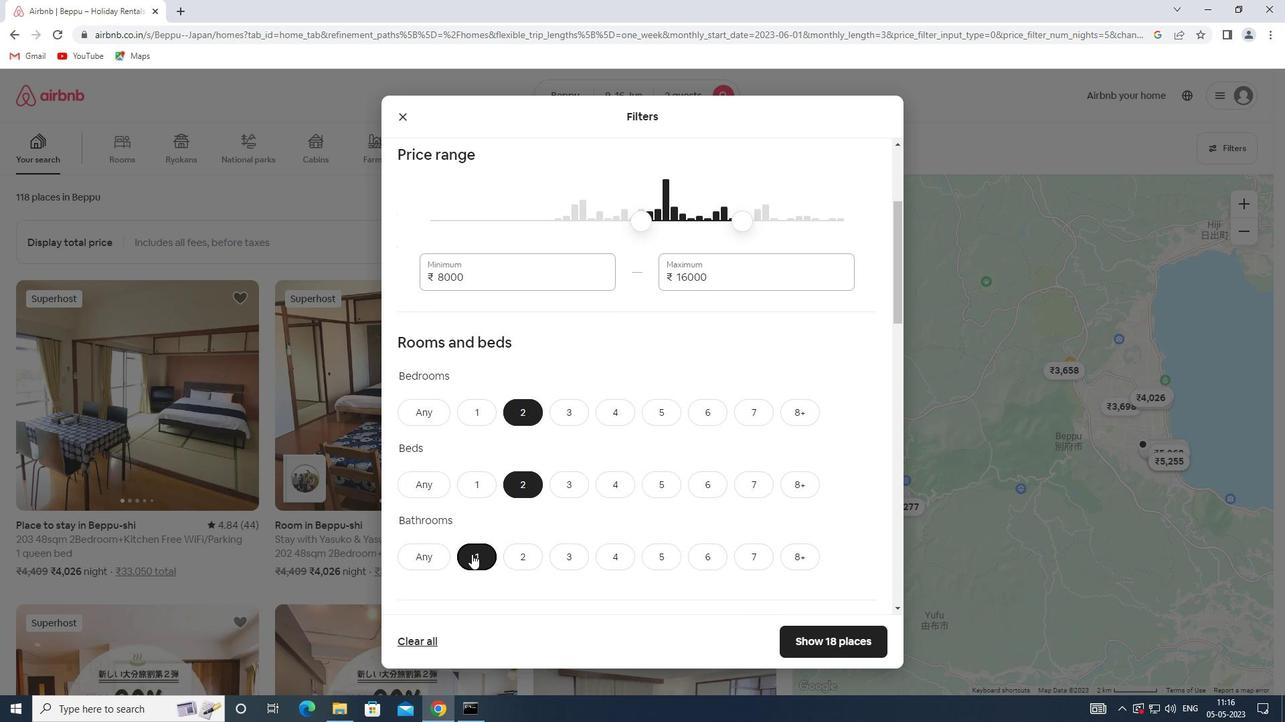 
Action: Mouse scrolled (471, 554) with delta (0, 0)
Screenshot: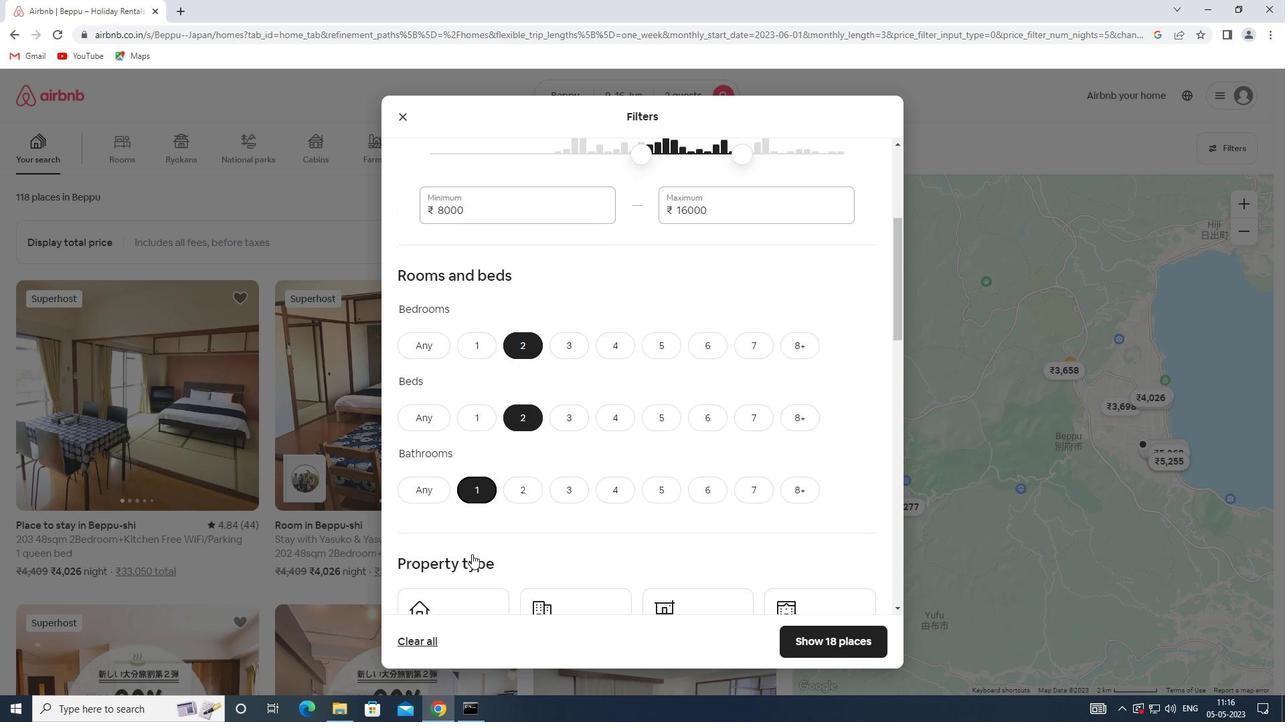 
Action: Mouse scrolled (471, 554) with delta (0, 0)
Screenshot: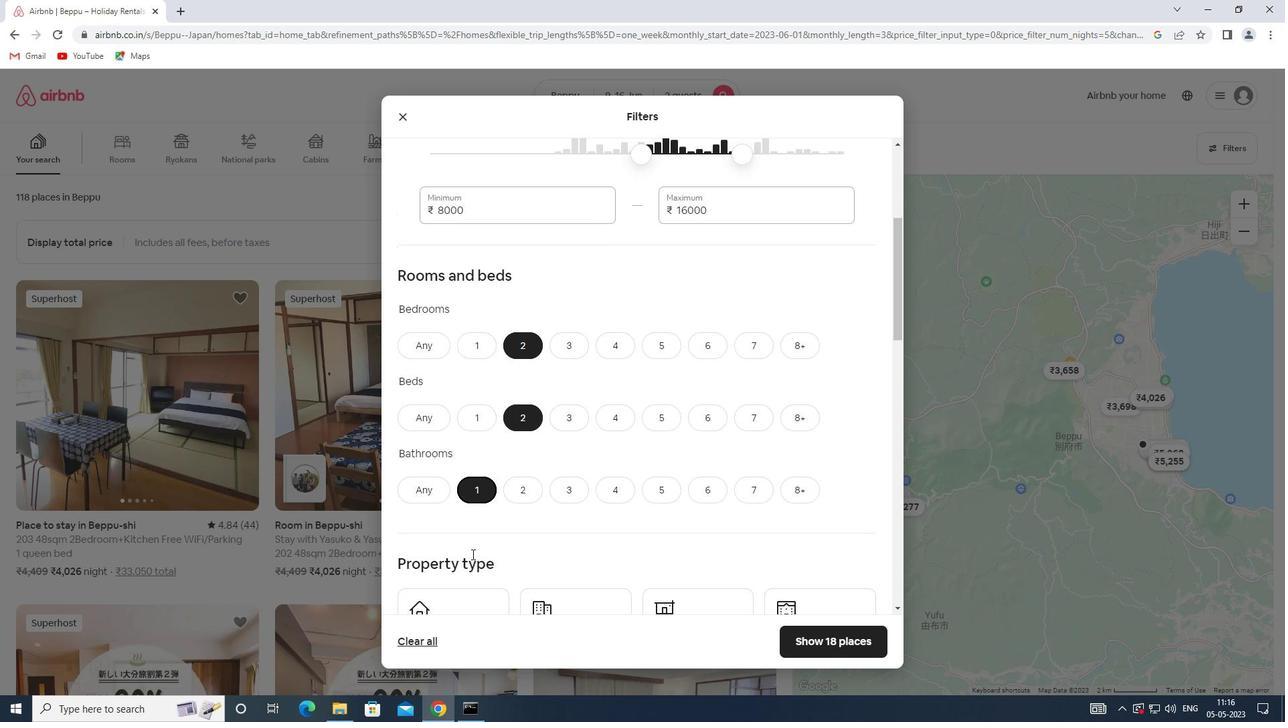 
Action: Mouse moved to (465, 526)
Screenshot: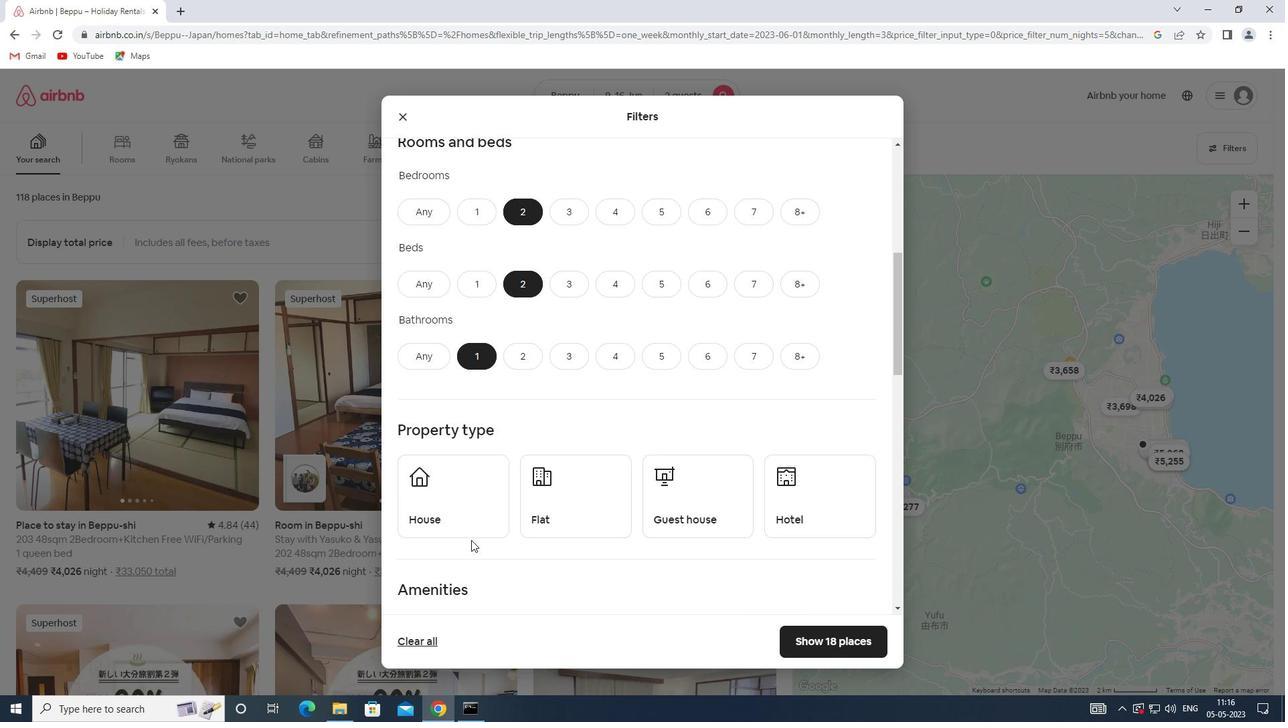
Action: Mouse pressed left at (465, 526)
Screenshot: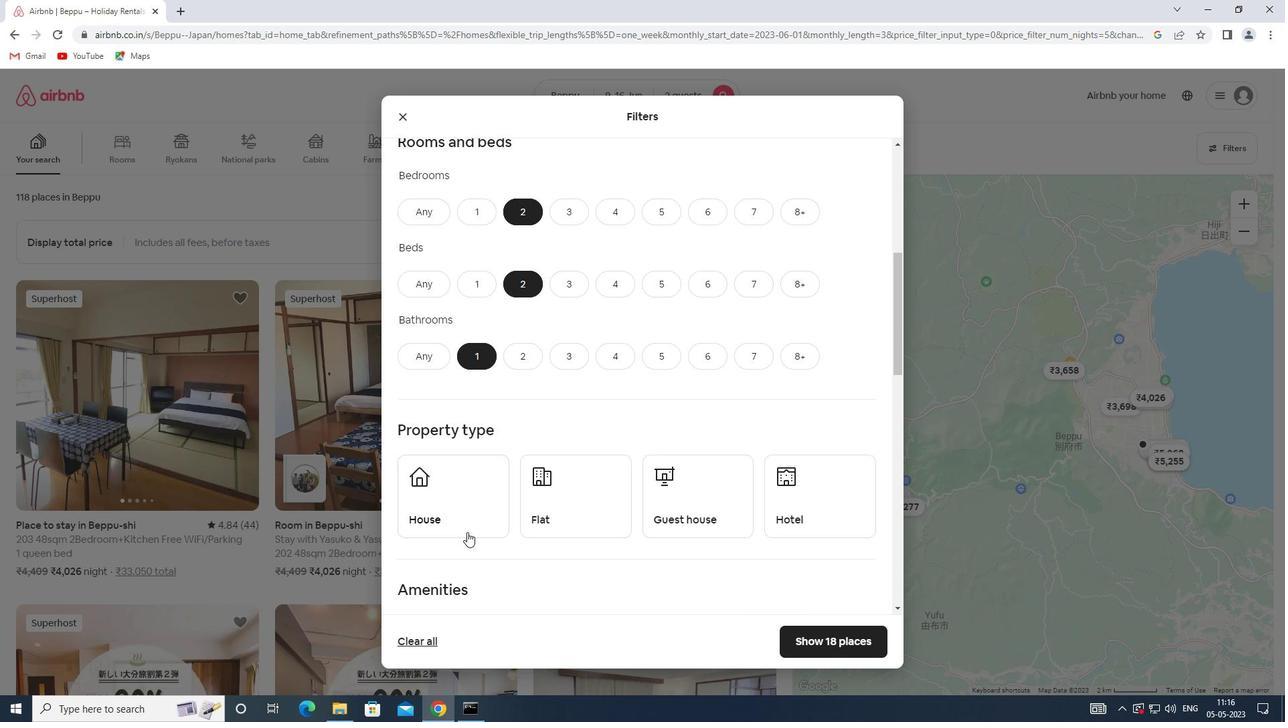 
Action: Mouse moved to (548, 522)
Screenshot: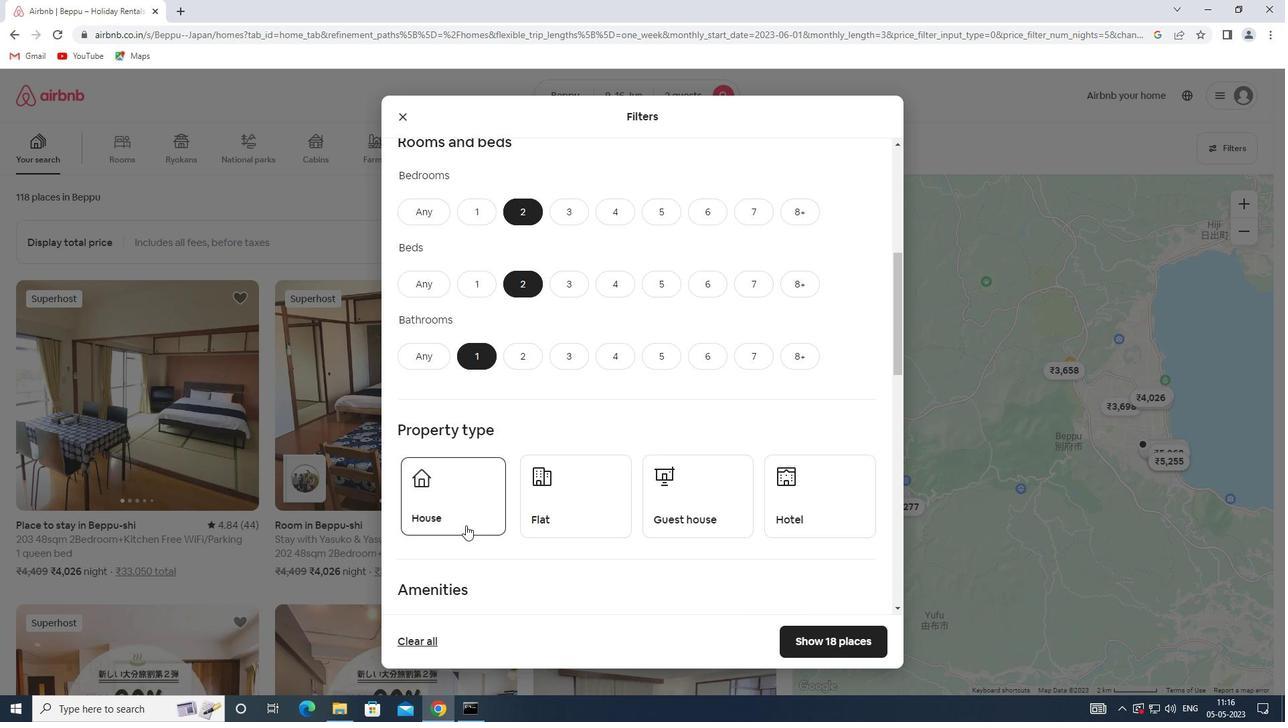 
Action: Mouse pressed left at (548, 522)
Screenshot: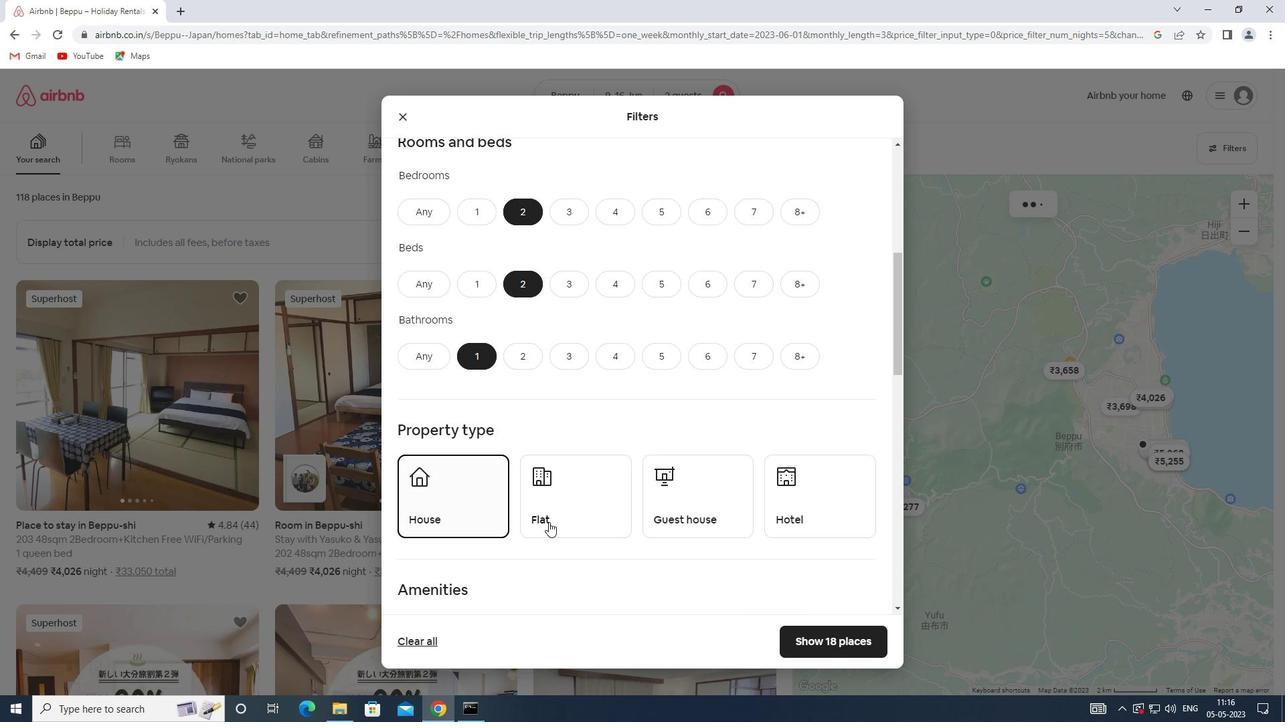 
Action: Mouse moved to (688, 510)
Screenshot: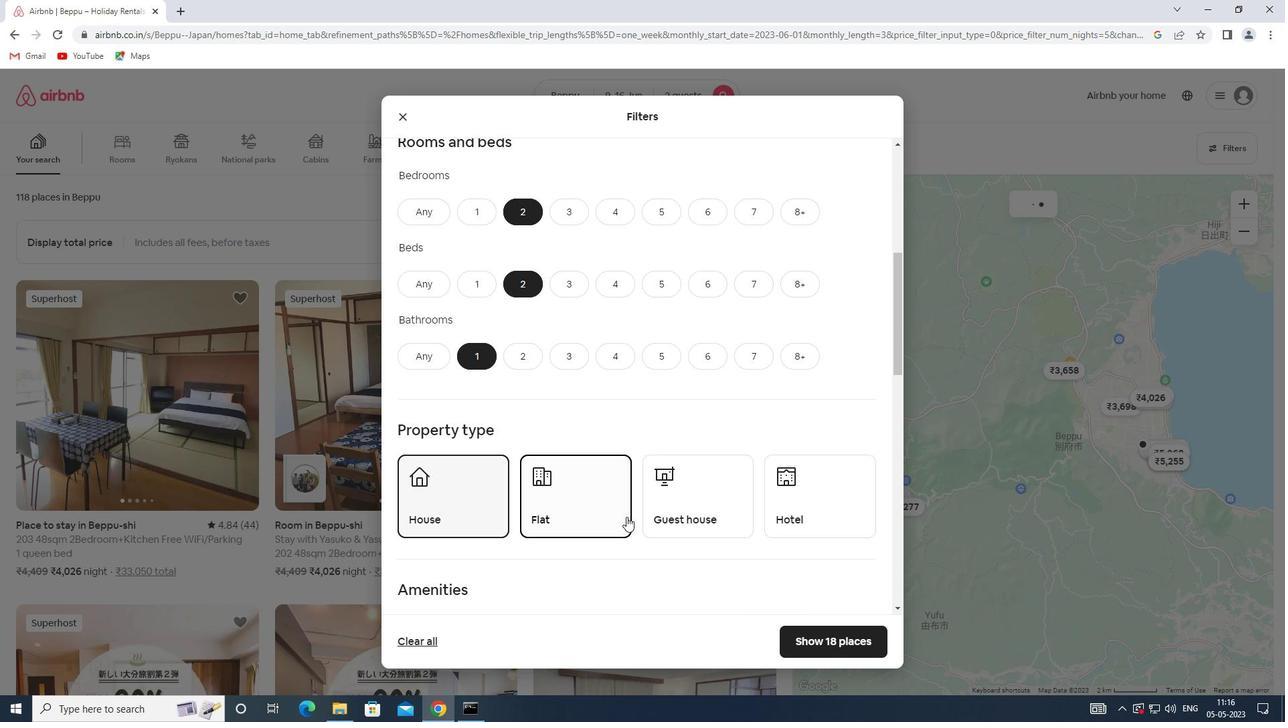 
Action: Mouse pressed left at (688, 510)
Screenshot: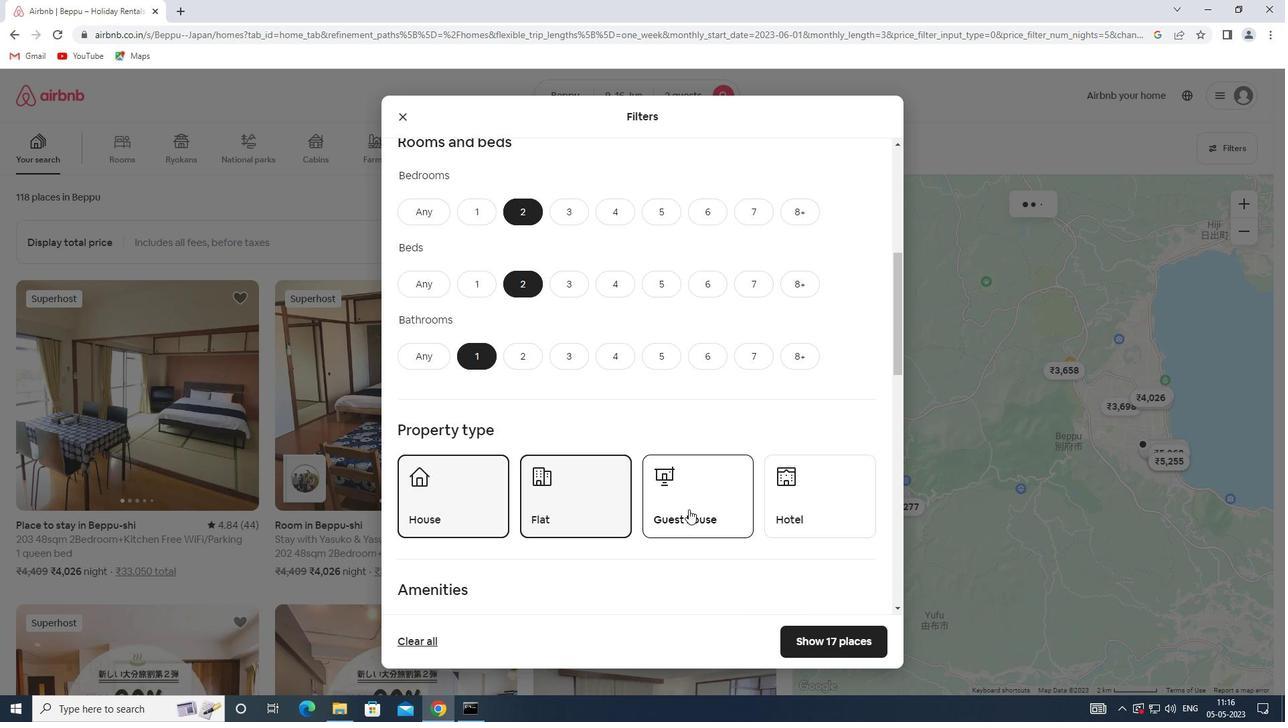 
Action: Mouse scrolled (688, 509) with delta (0, 0)
Screenshot: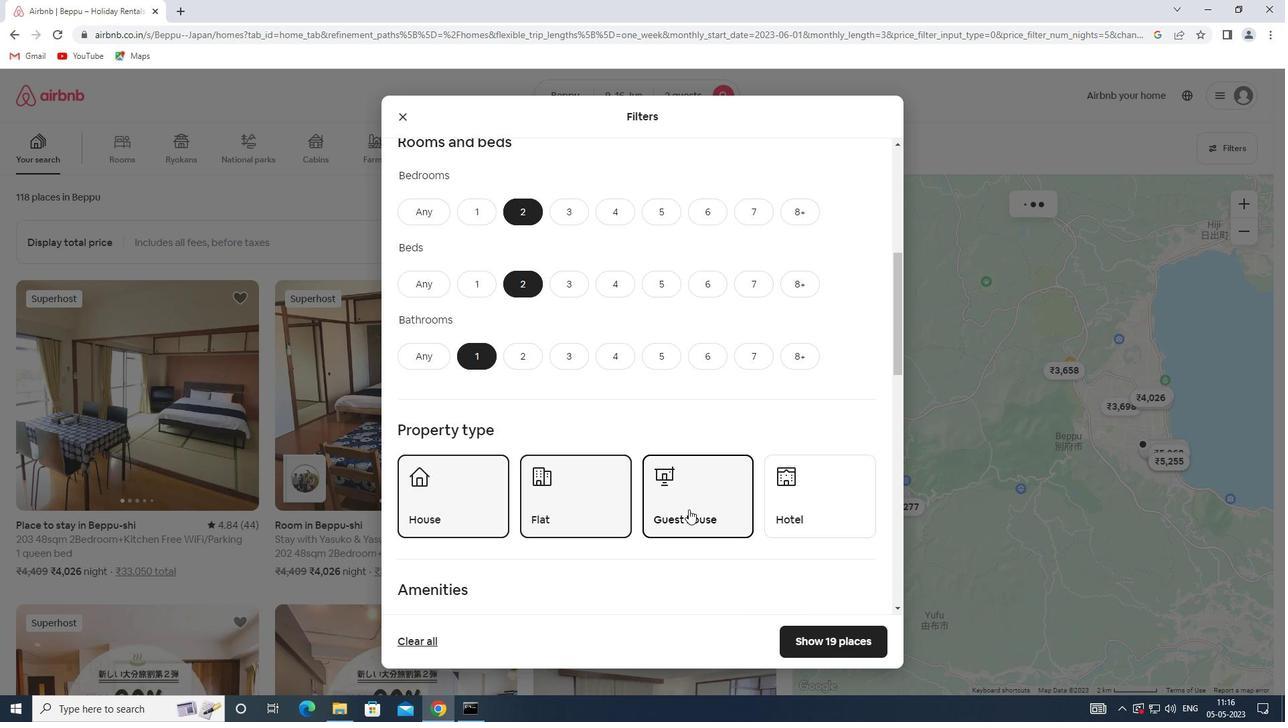 
Action: Mouse scrolled (688, 509) with delta (0, 0)
Screenshot: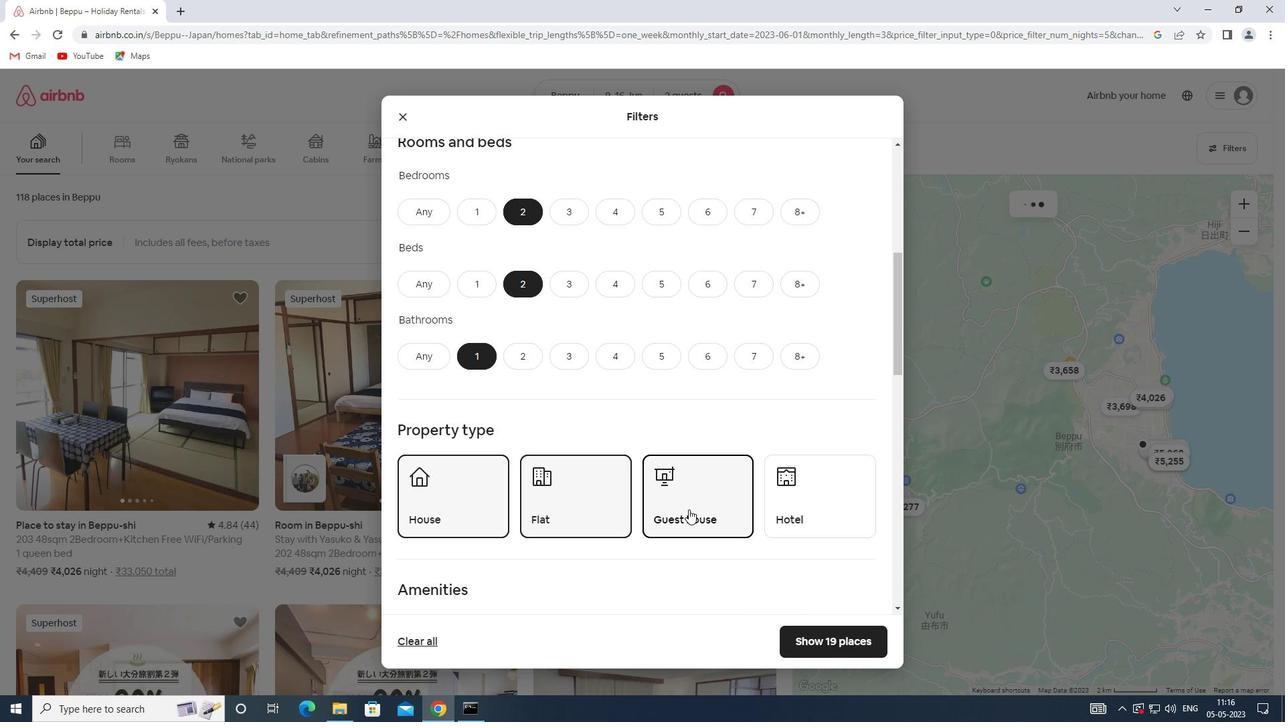 
Action: Mouse scrolled (688, 509) with delta (0, 0)
Screenshot: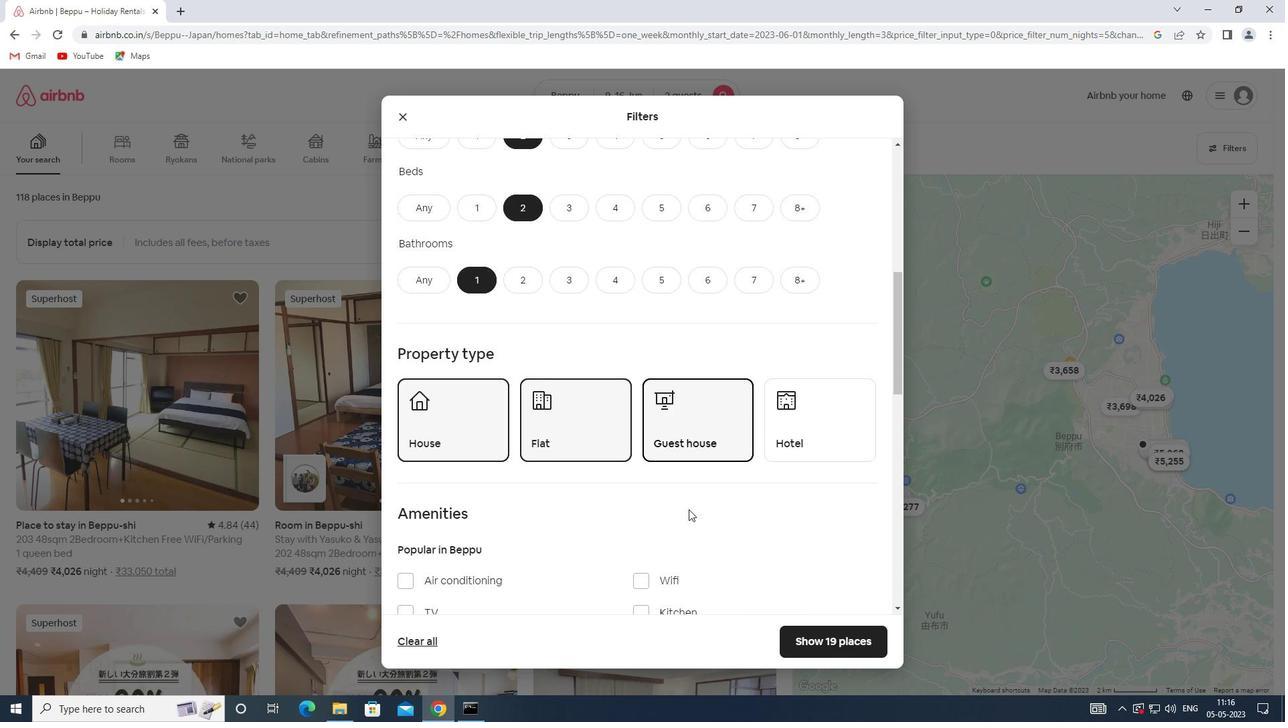 
Action: Mouse scrolled (688, 509) with delta (0, 0)
Screenshot: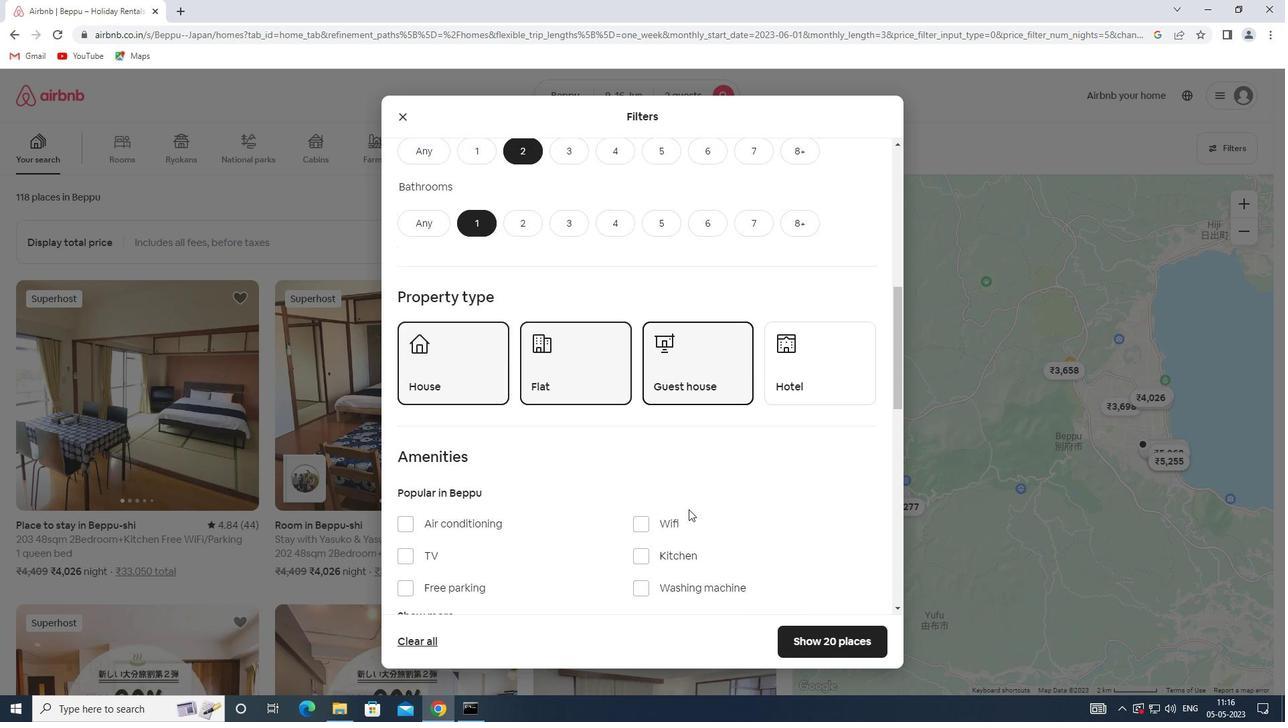 
Action: Mouse scrolled (688, 509) with delta (0, 0)
Screenshot: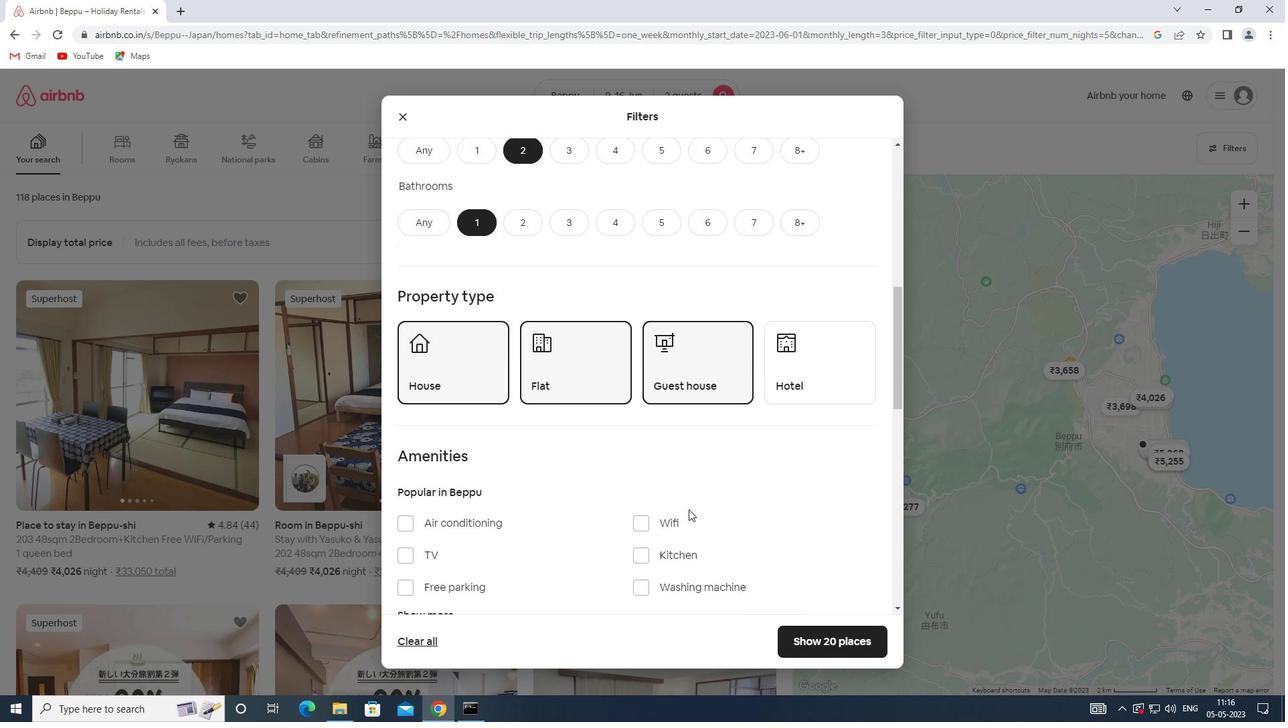 
Action: Mouse scrolled (688, 509) with delta (0, 0)
Screenshot: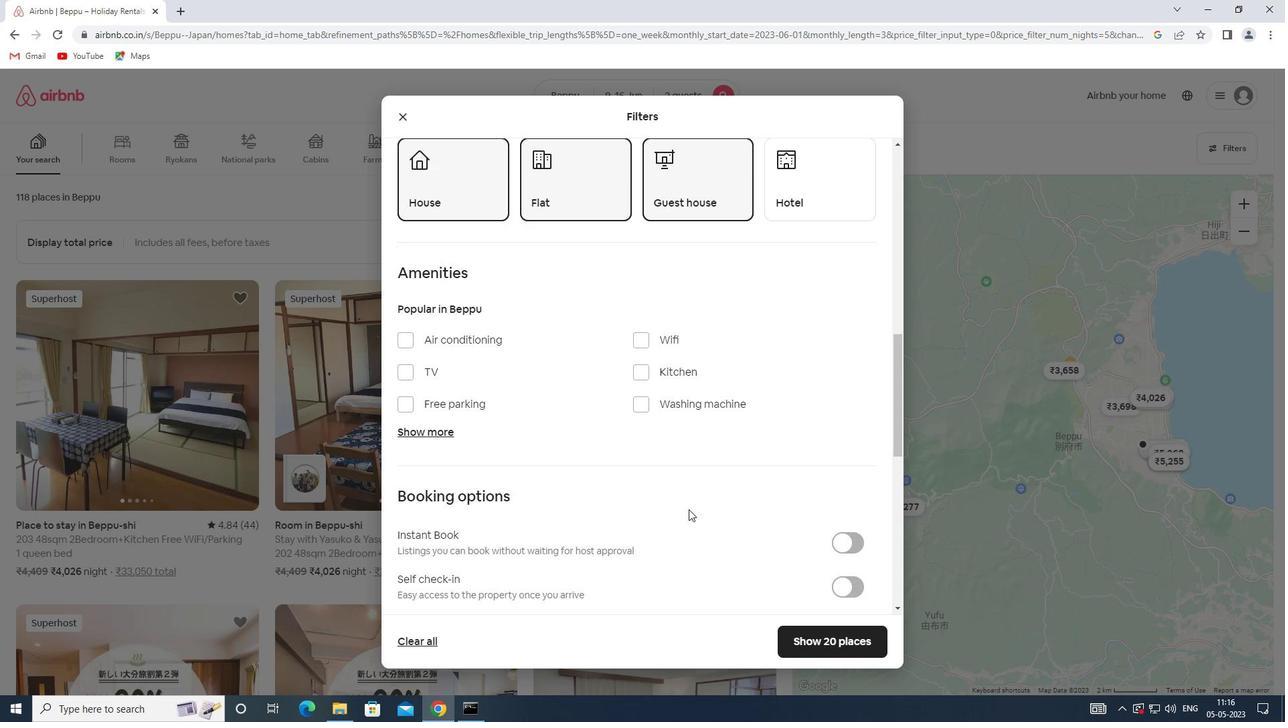 
Action: Mouse scrolled (688, 509) with delta (0, 0)
Screenshot: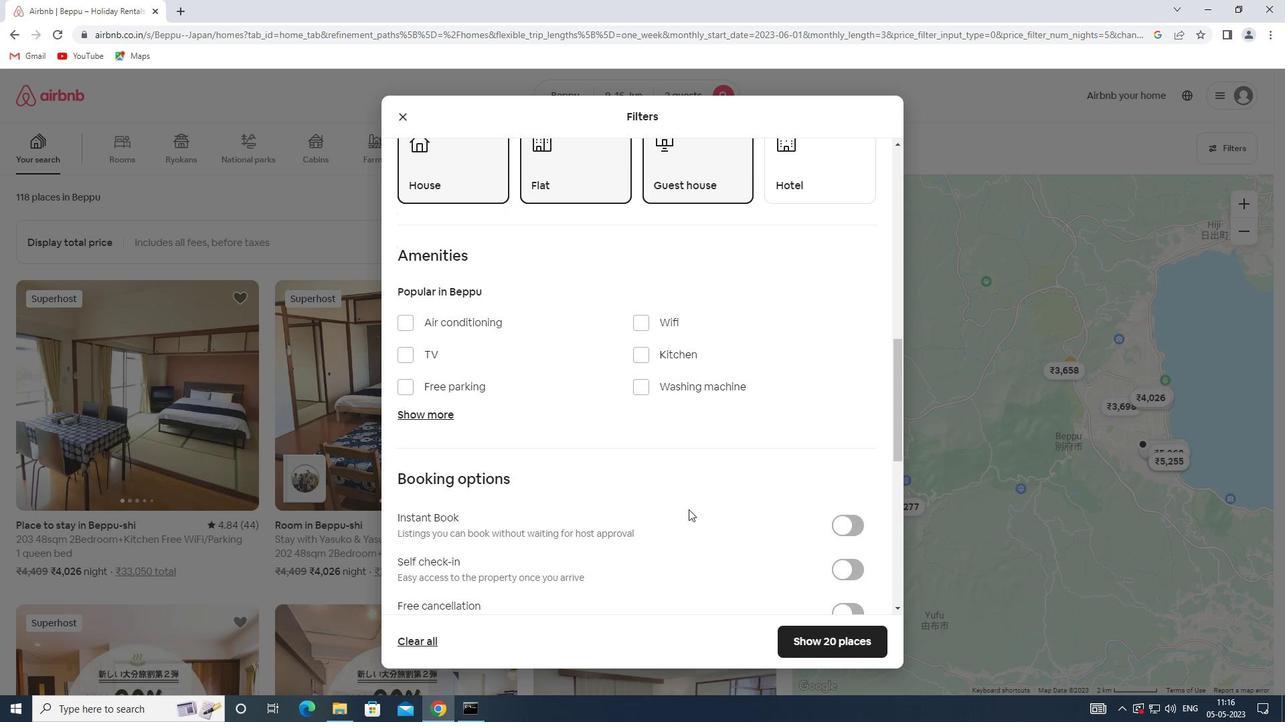 
Action: Mouse moved to (839, 431)
Screenshot: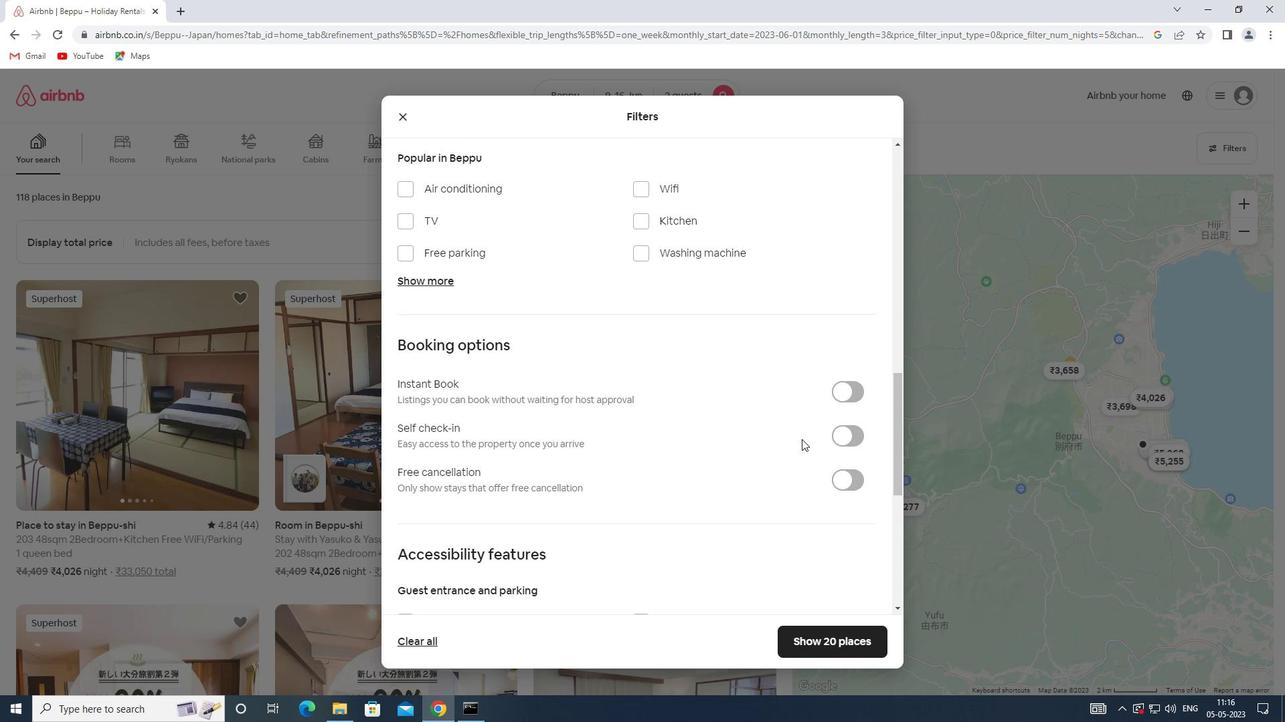 
Action: Mouse pressed left at (839, 431)
Screenshot: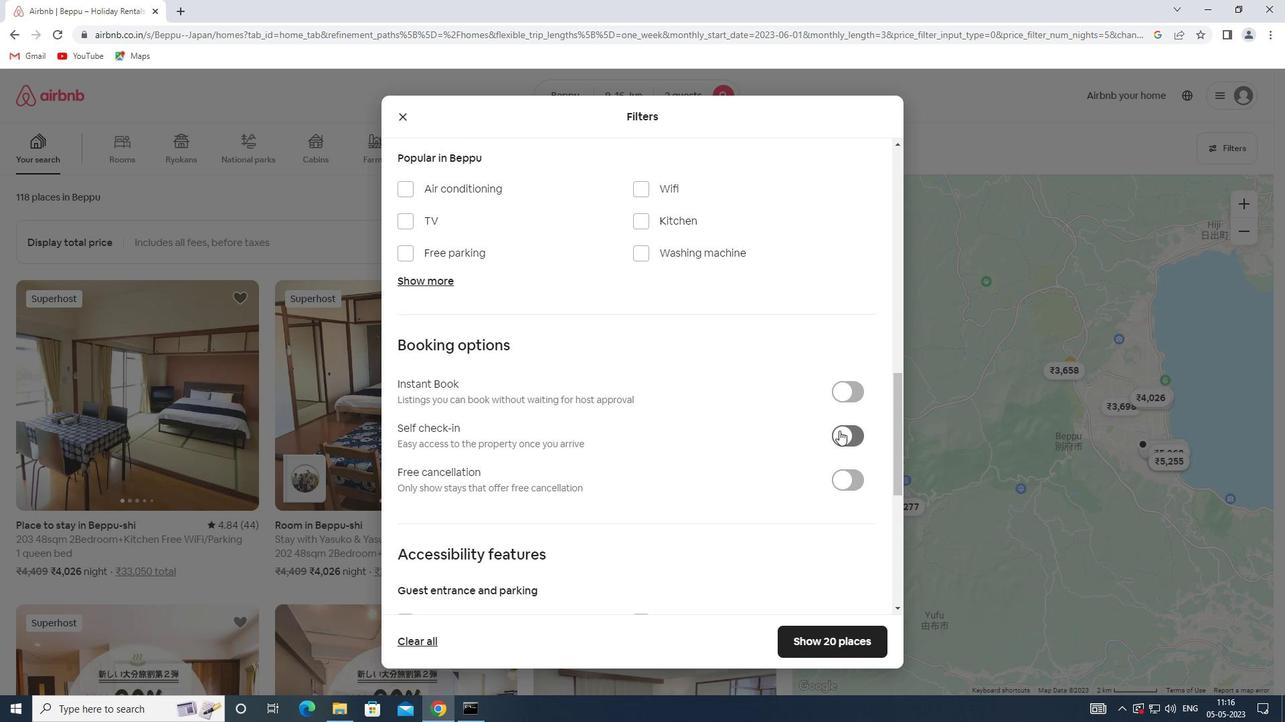 
Action: Mouse moved to (532, 456)
Screenshot: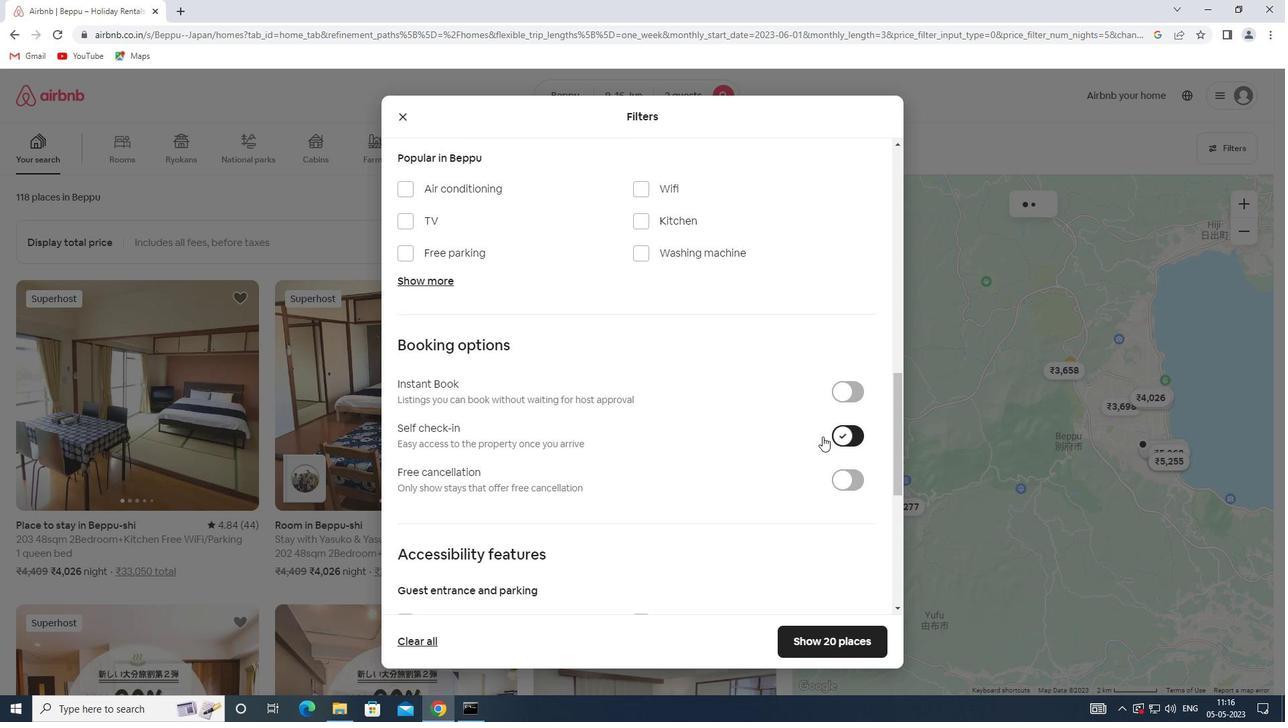 
Action: Mouse scrolled (532, 455) with delta (0, 0)
Screenshot: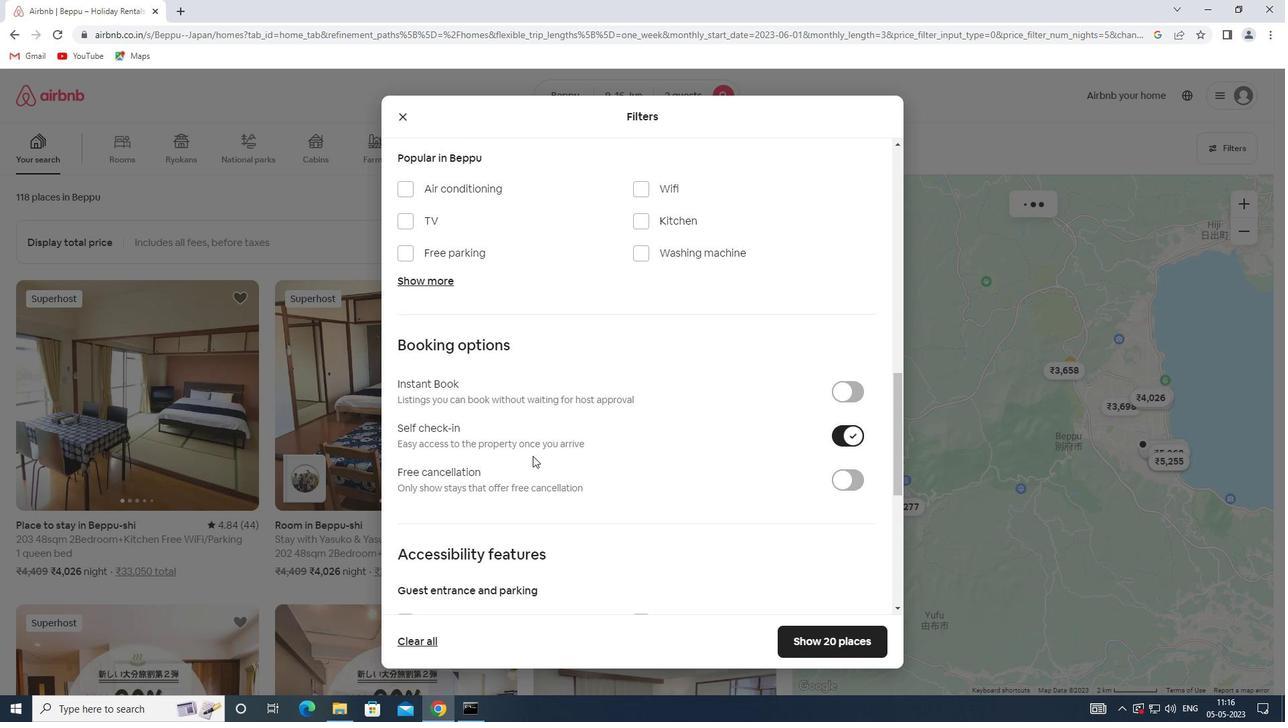 
Action: Mouse scrolled (532, 455) with delta (0, 0)
Screenshot: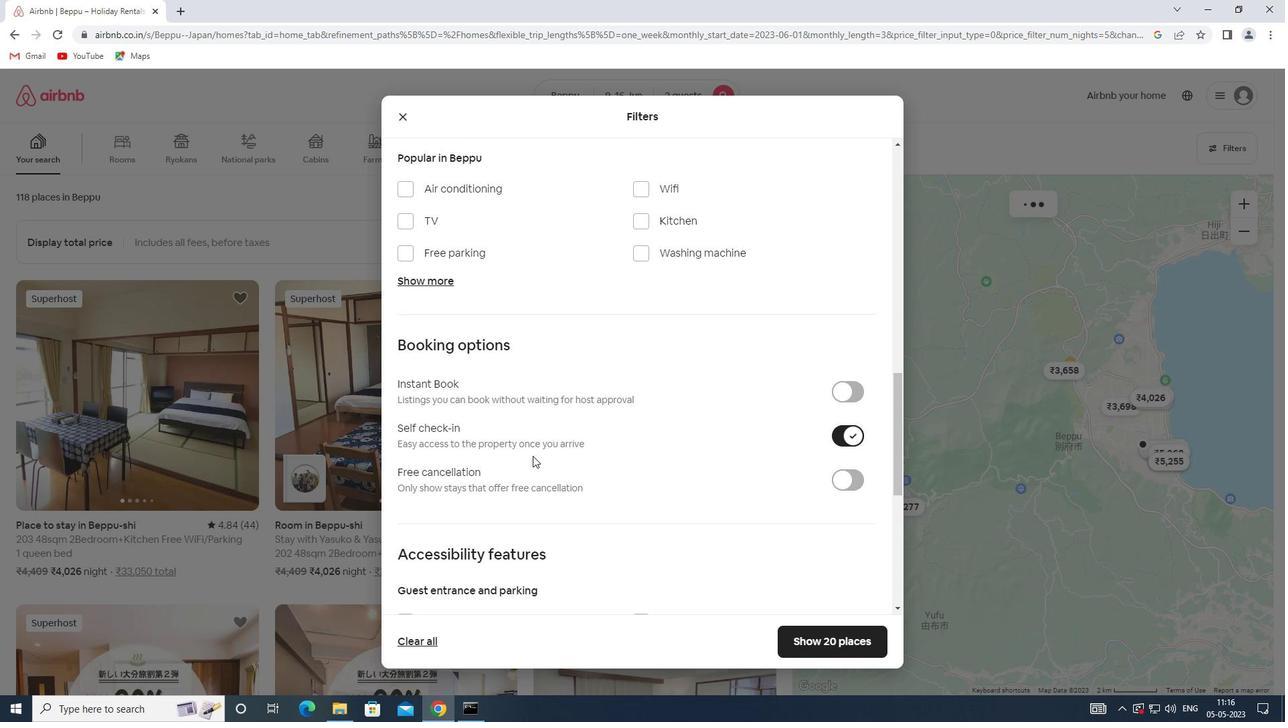 
Action: Mouse scrolled (532, 455) with delta (0, 0)
Screenshot: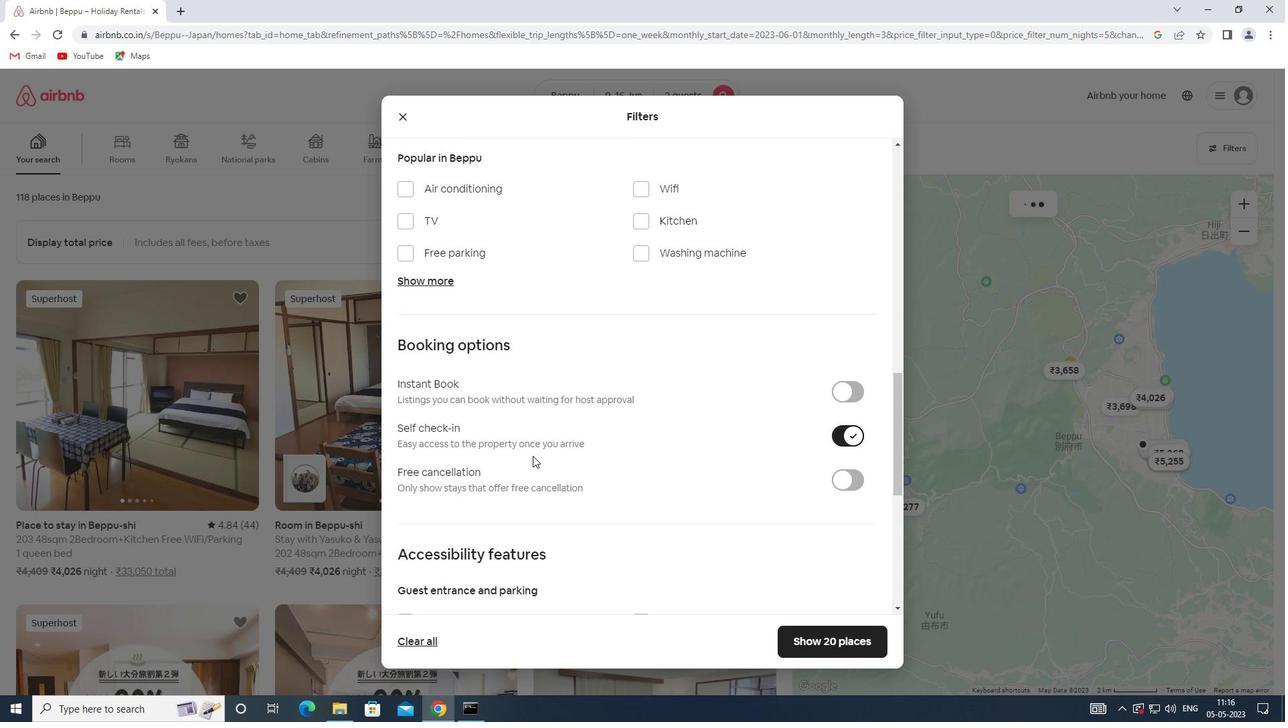 
Action: Mouse scrolled (532, 455) with delta (0, 0)
Screenshot: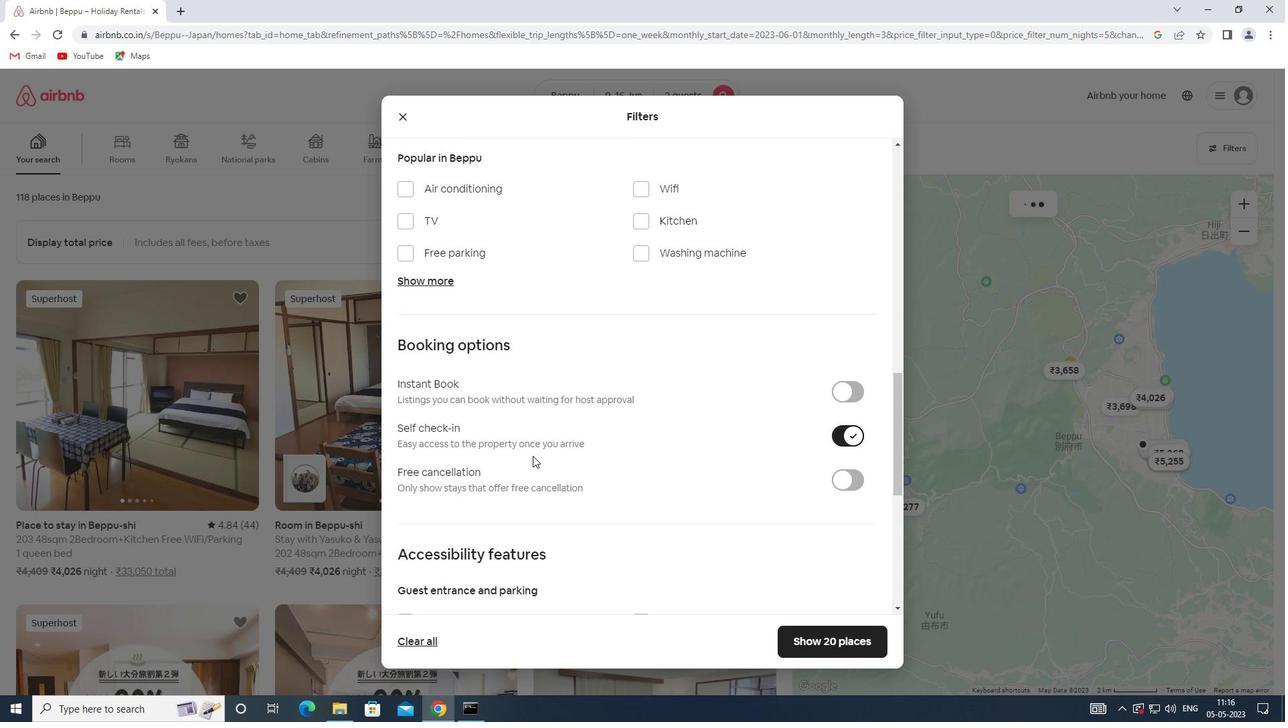
Action: Mouse scrolled (532, 455) with delta (0, 0)
Screenshot: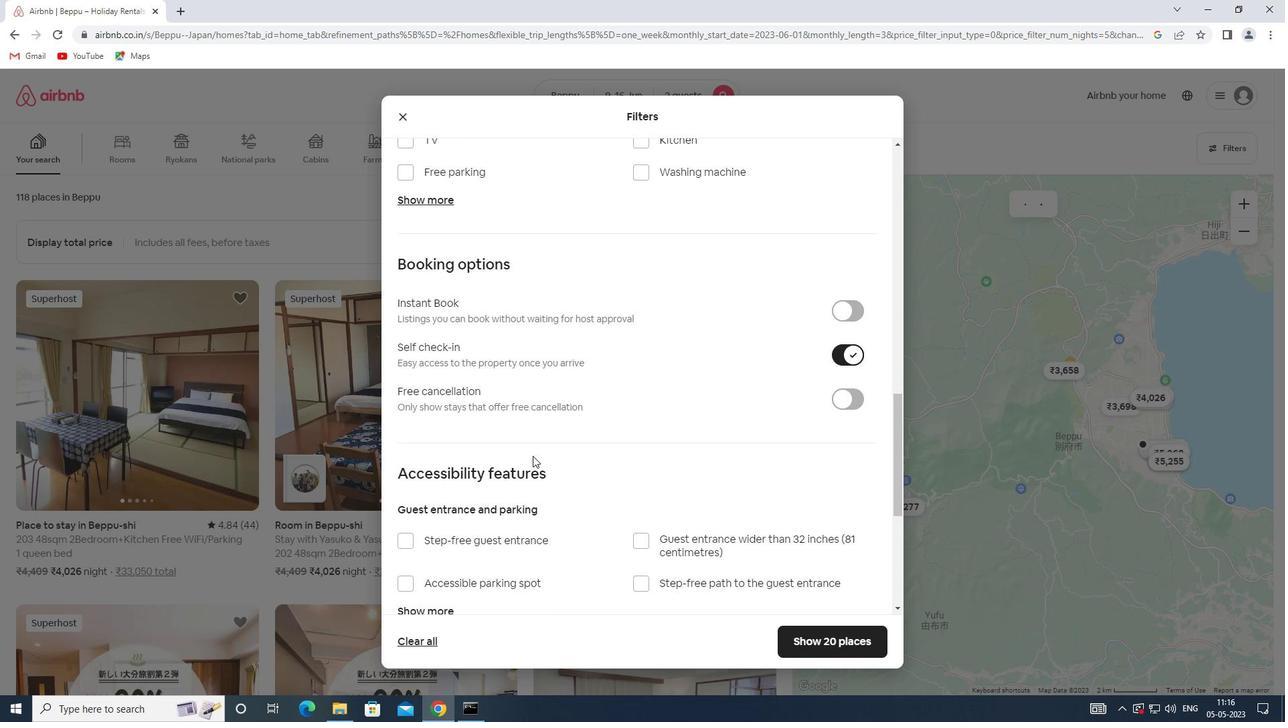 
Action: Mouse scrolled (532, 455) with delta (0, 0)
Screenshot: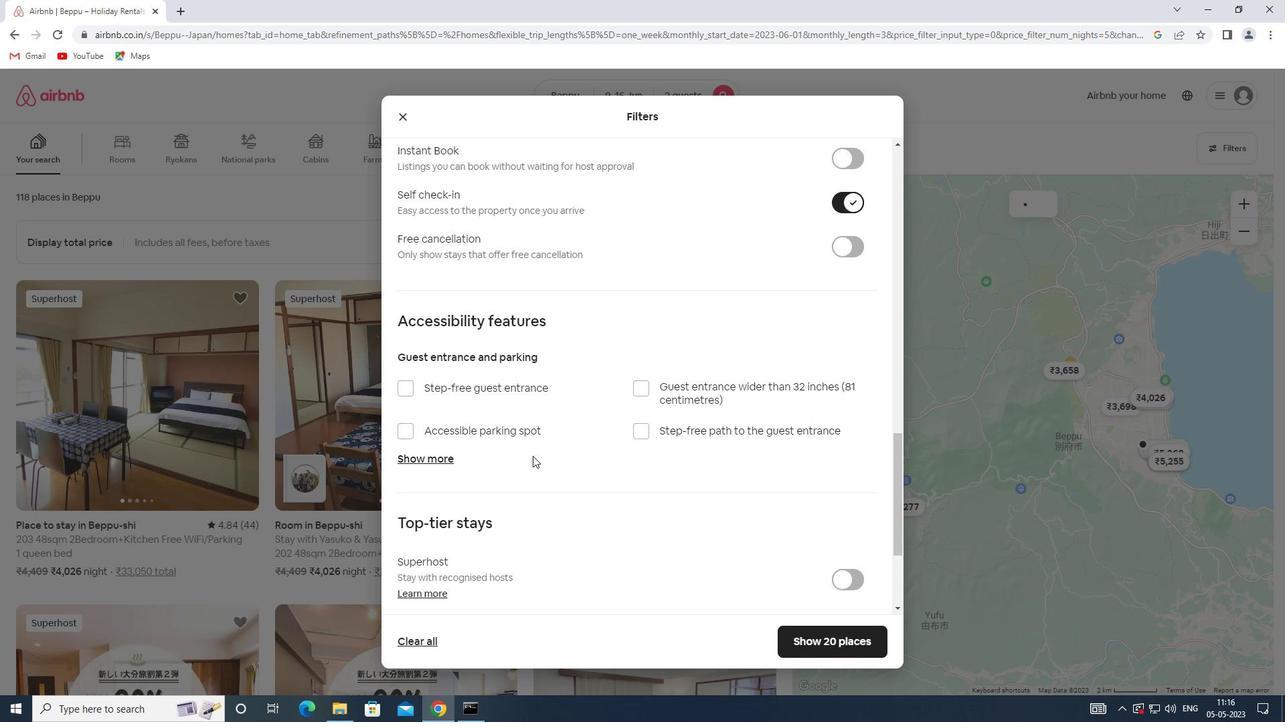 
Action: Mouse scrolled (532, 455) with delta (0, 0)
Screenshot: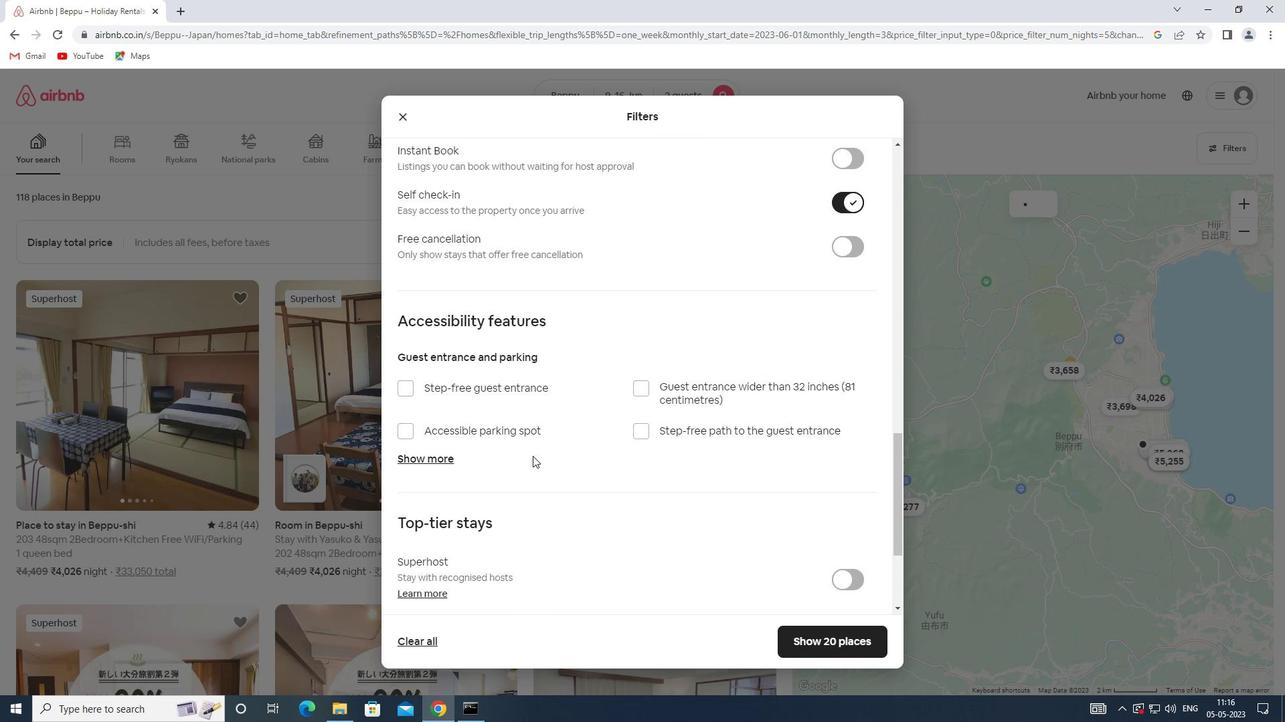 
Action: Mouse moved to (446, 516)
Screenshot: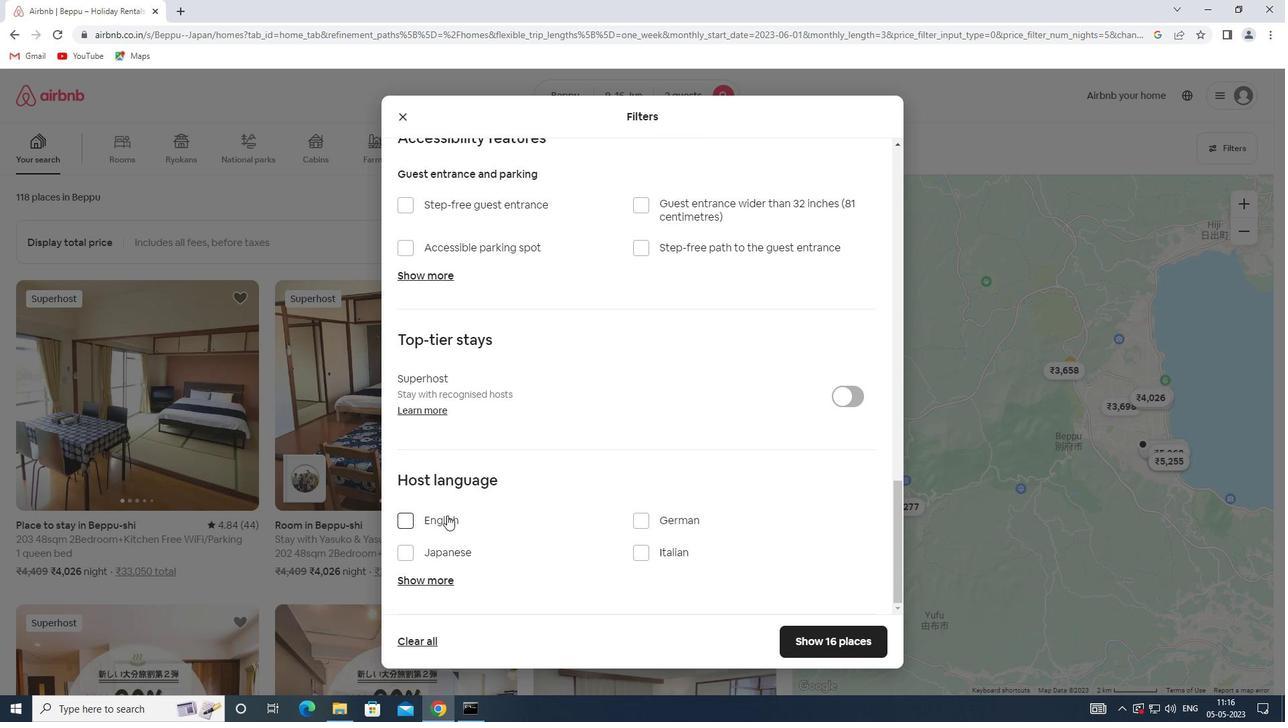 
Action: Mouse pressed left at (446, 516)
Screenshot: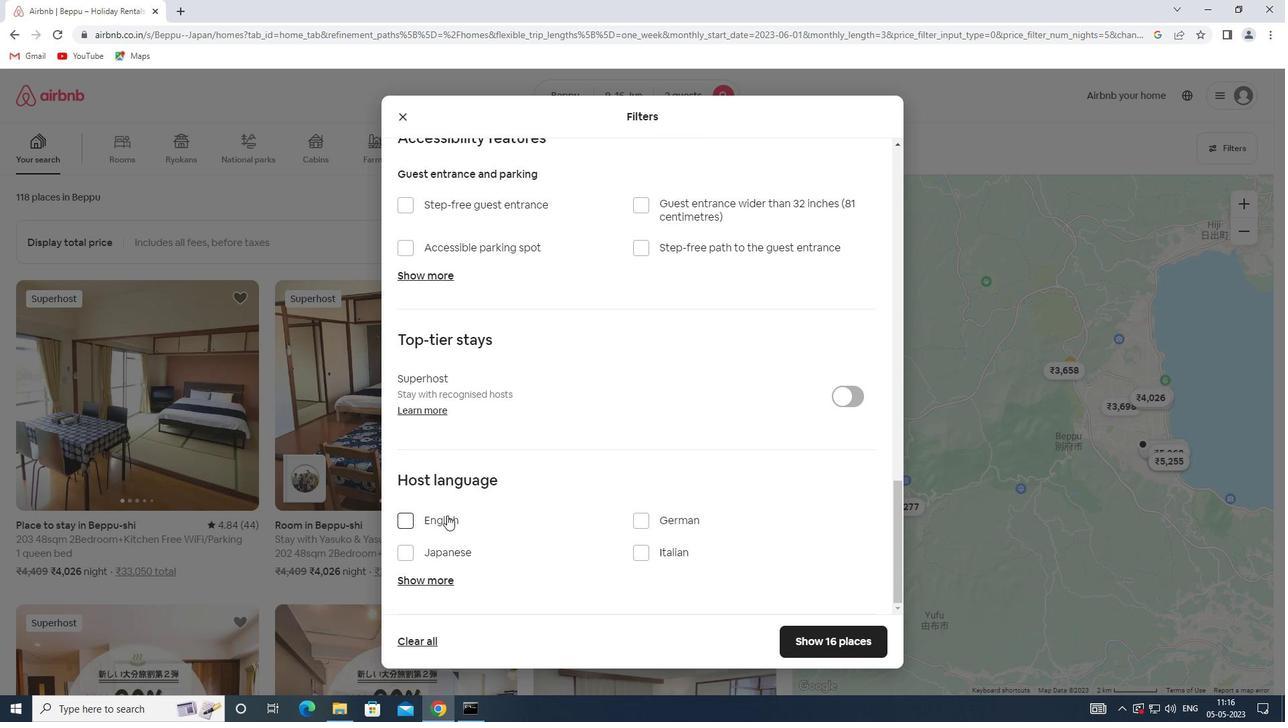 
Action: Mouse scrolled (446, 516) with delta (0, 0)
Screenshot: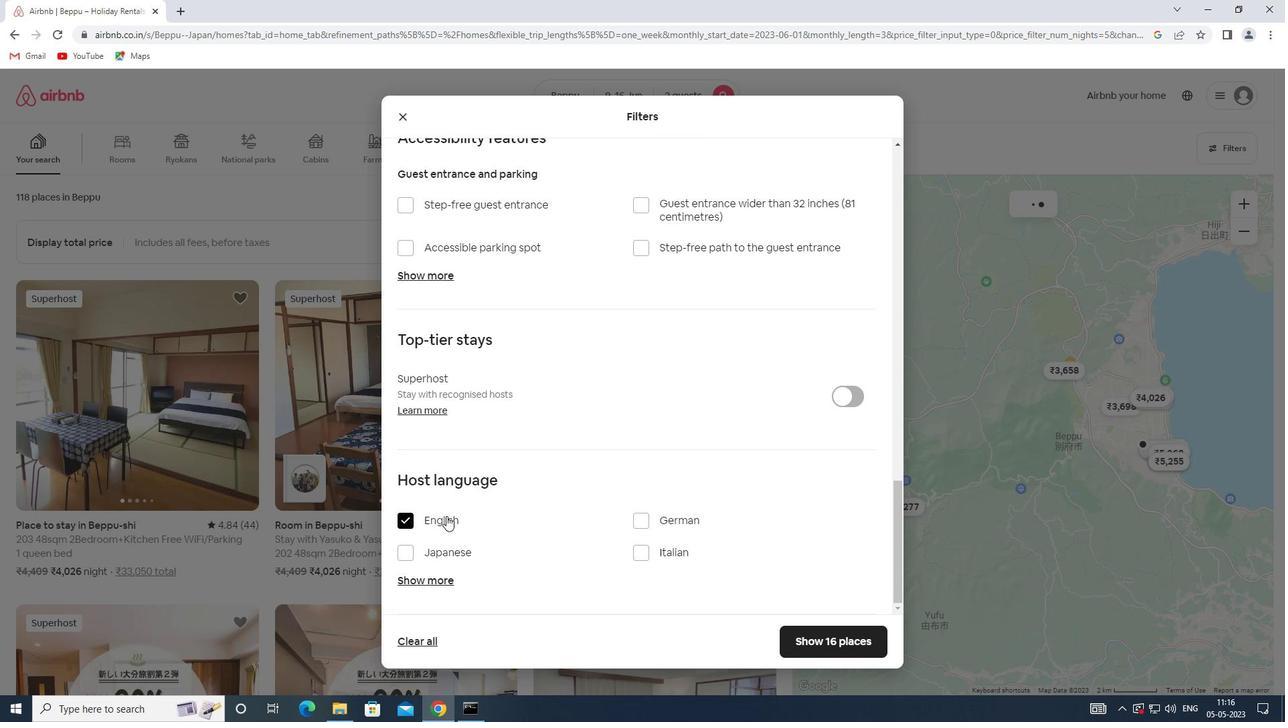 
Action: Mouse moved to (839, 641)
Screenshot: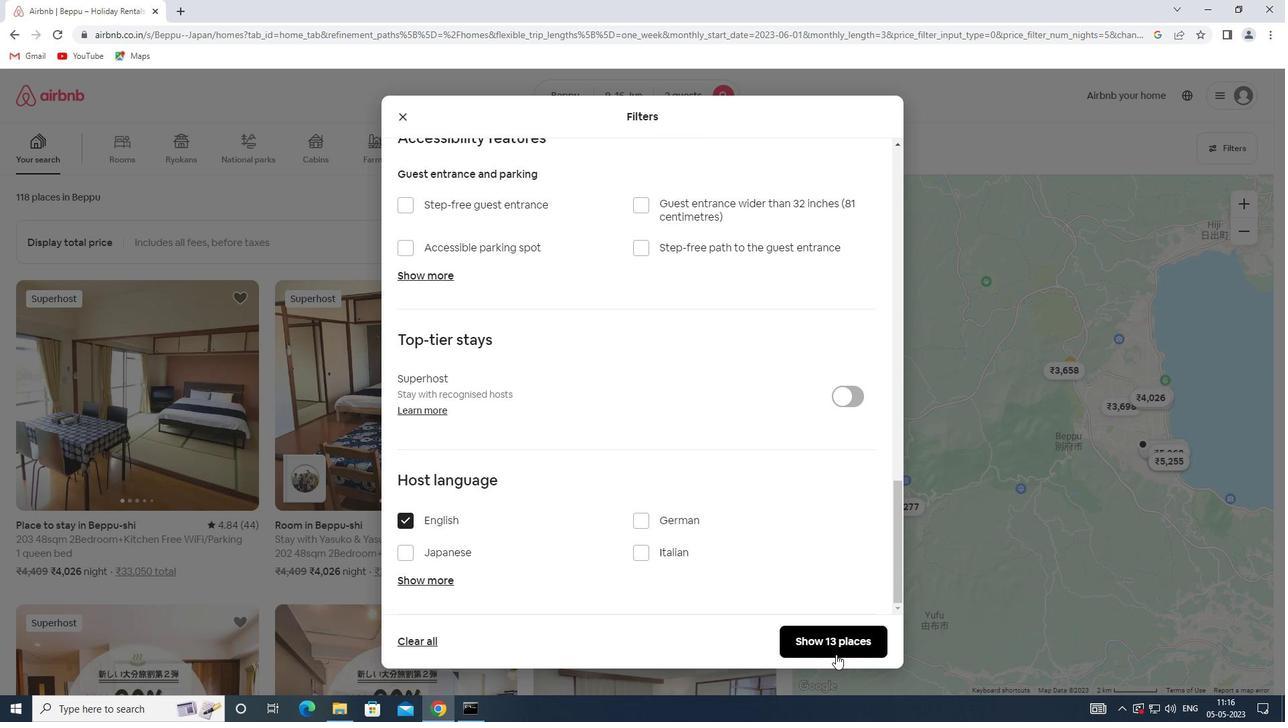 
Action: Mouse pressed left at (839, 641)
Screenshot: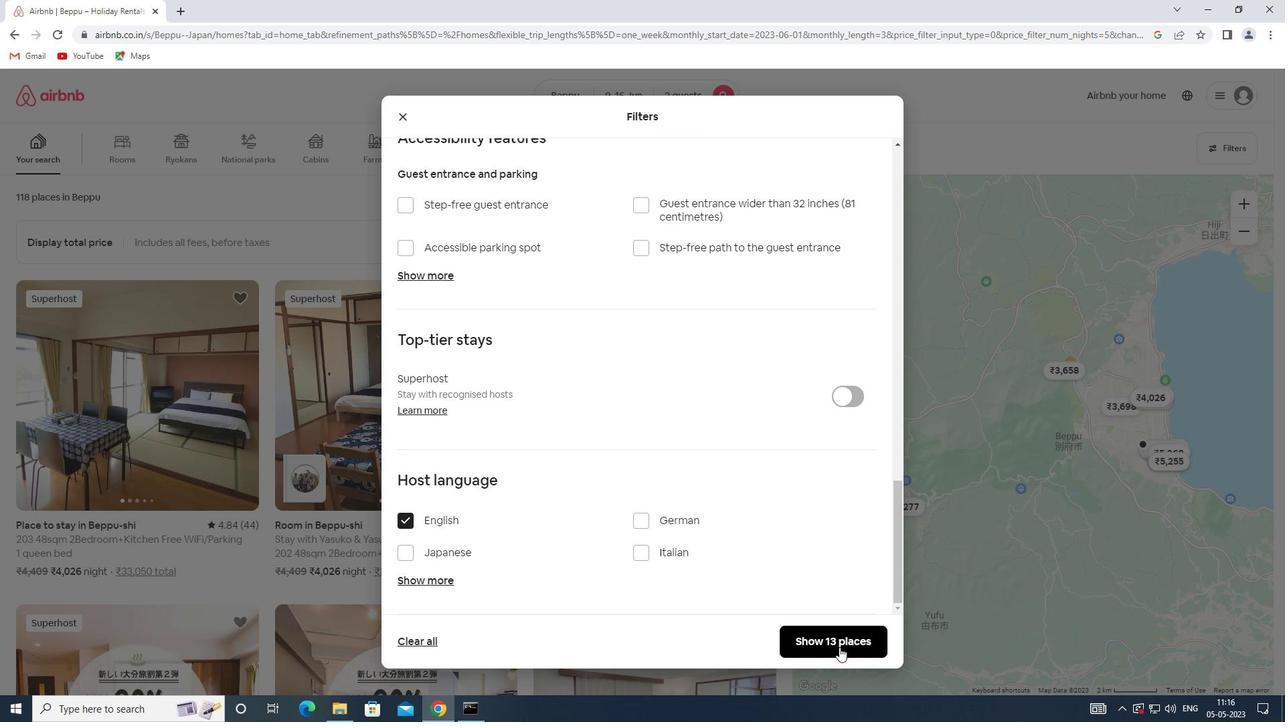 
